 Task: Open Card Card0000000304 in Board Board0000000076 in Workspace WS0000000026 in Trello. Add Member Carxxstreet791@gmail.com to Card Card0000000304 in Board Board0000000076 in Workspace WS0000000026 in Trello. Add Red Label titled Label0000000304 to Card Card0000000304 in Board Board0000000076 in Workspace WS0000000026 in Trello. Add Checklist CL0000000304 to Card Card0000000304 in Board Board0000000076 in Workspace WS0000000026 in Trello. Add Dates with Start Date as Jul 01 2023 and Due Date as Jul 31 2023 to Card Card0000000304 in Board Board0000000076 in Workspace WS0000000026 in Trello
Action: Mouse moved to (365, 602)
Screenshot: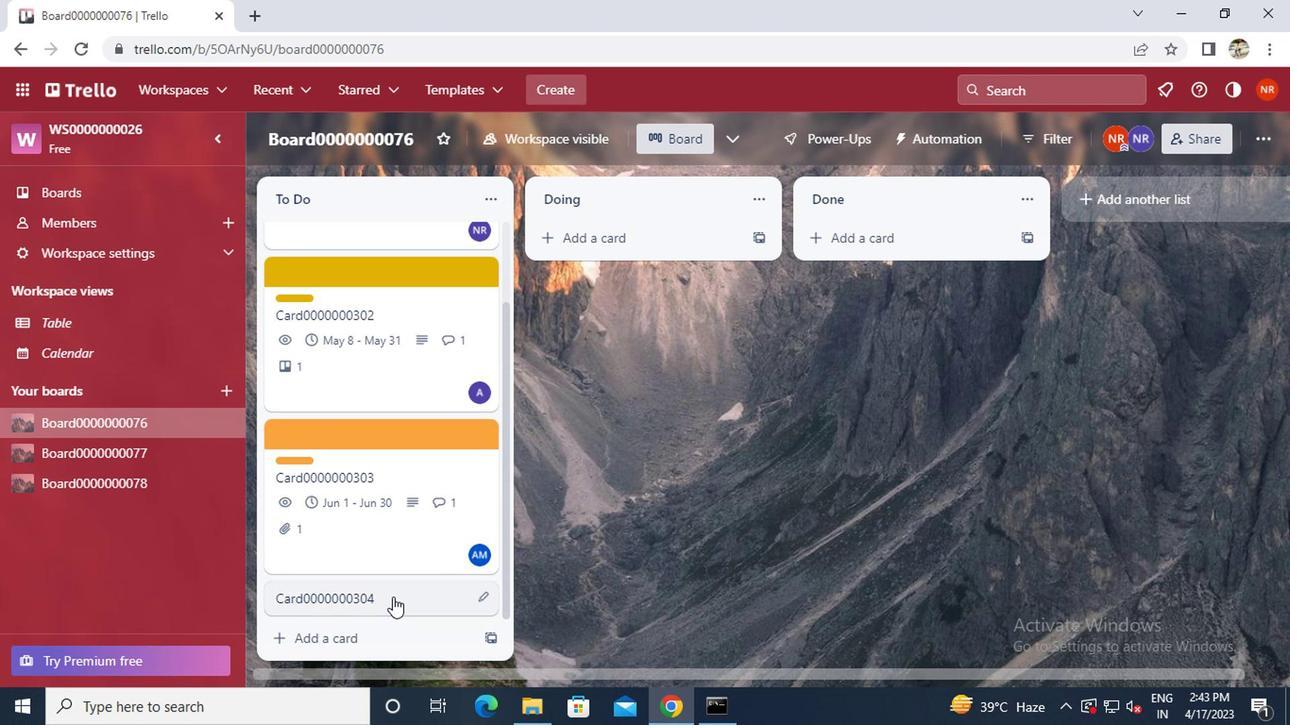 
Action: Mouse pressed left at (365, 602)
Screenshot: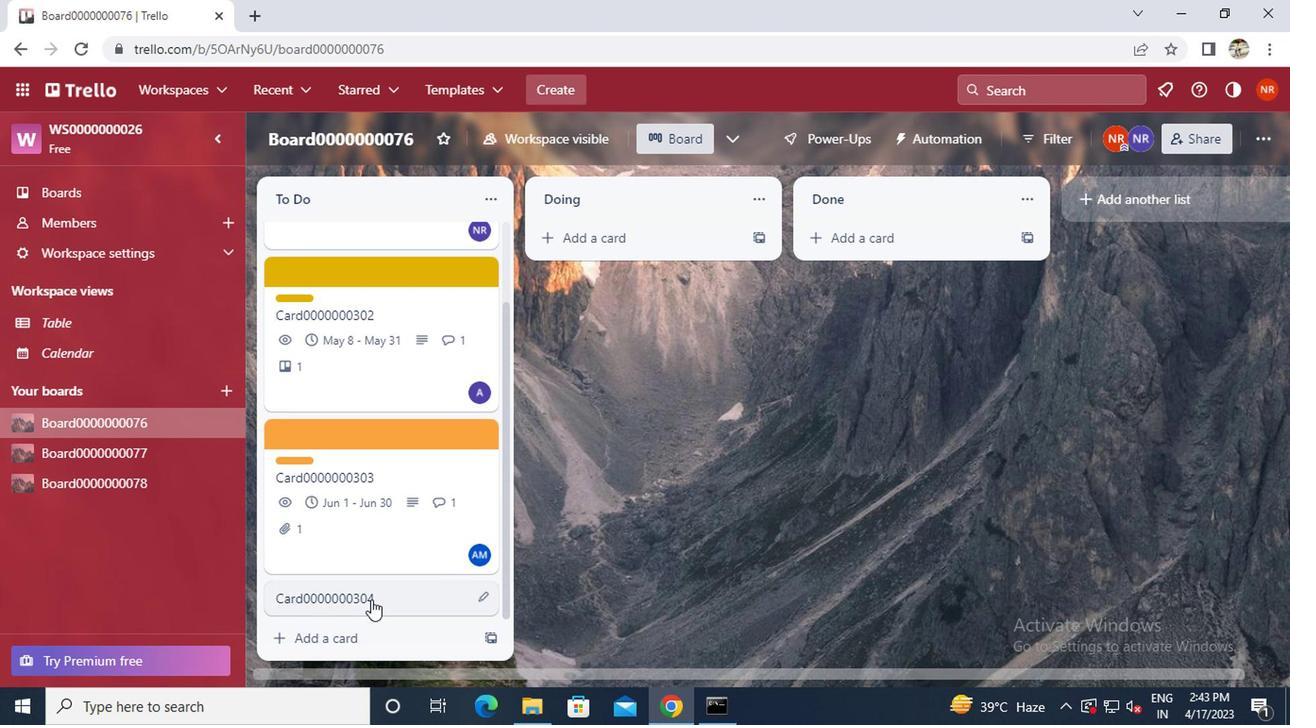 
Action: Mouse moved to (850, 310)
Screenshot: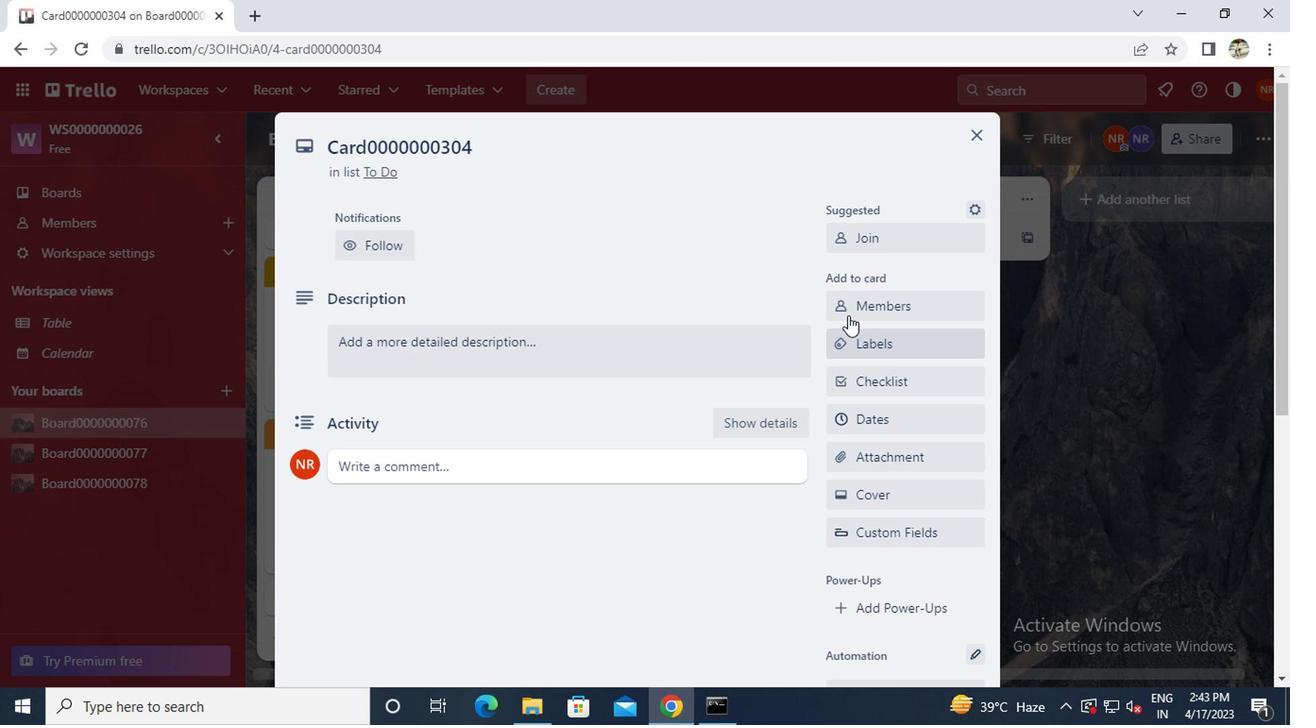 
Action: Mouse pressed left at (850, 310)
Screenshot: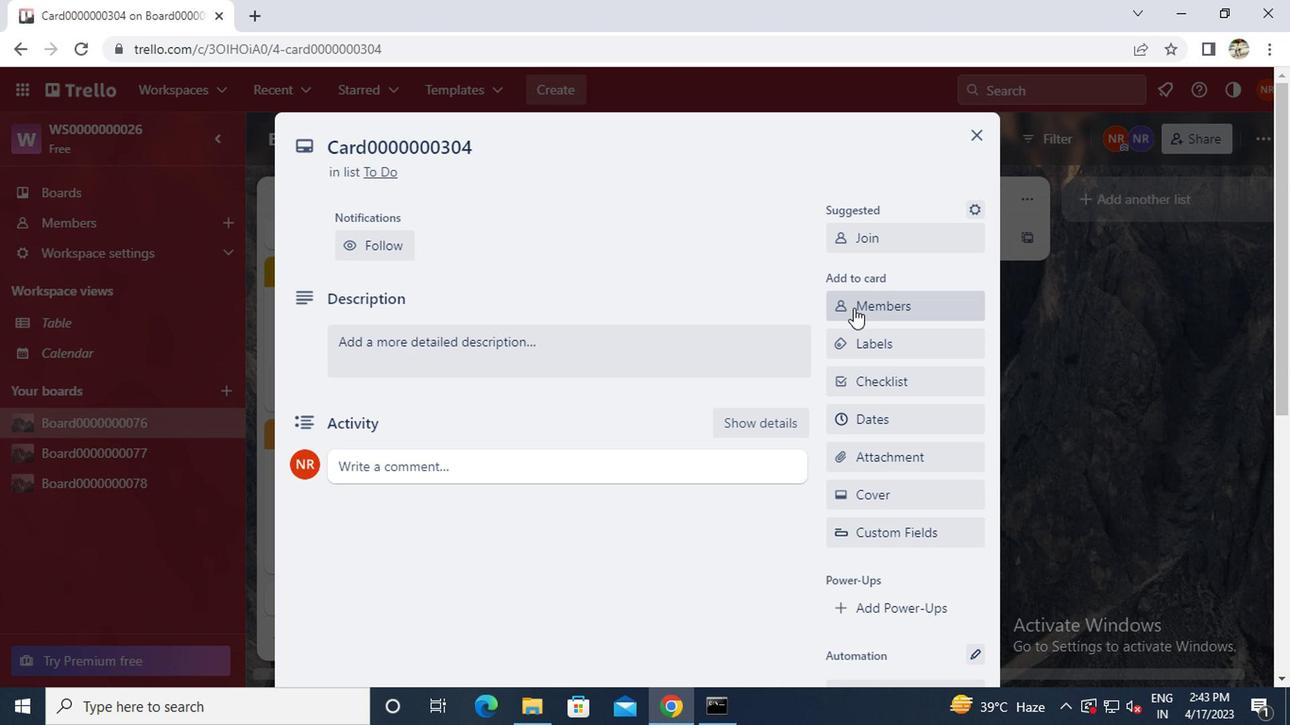 
Action: Key pressed carxxstreet791<Key.shift>@GMAIL.COM
Screenshot: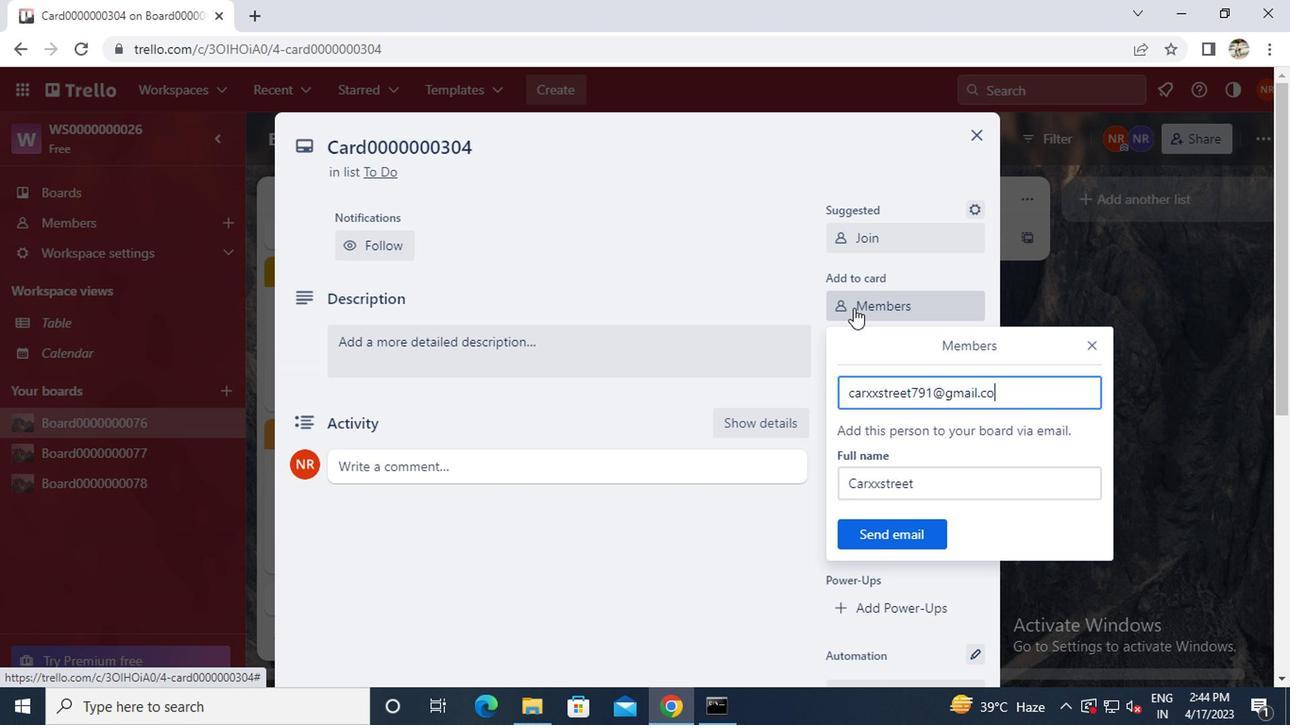 
Action: Mouse moved to (879, 528)
Screenshot: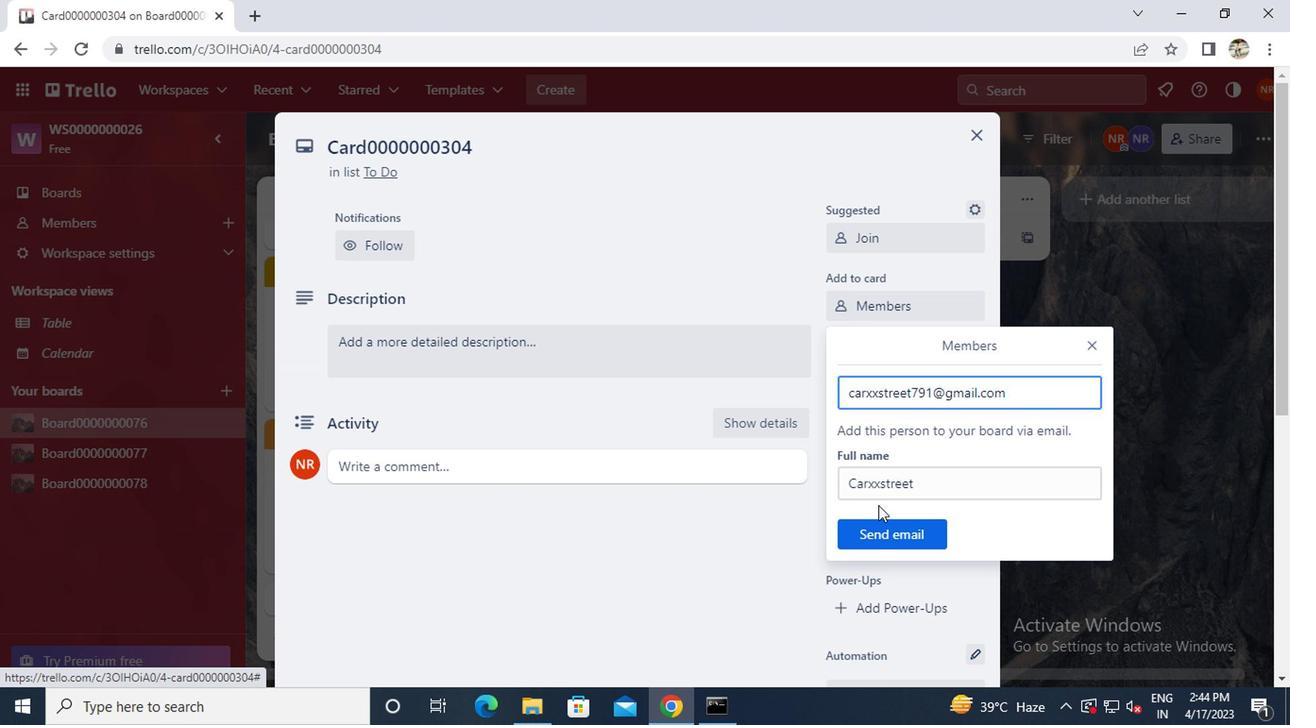 
Action: Mouse pressed left at (879, 528)
Screenshot: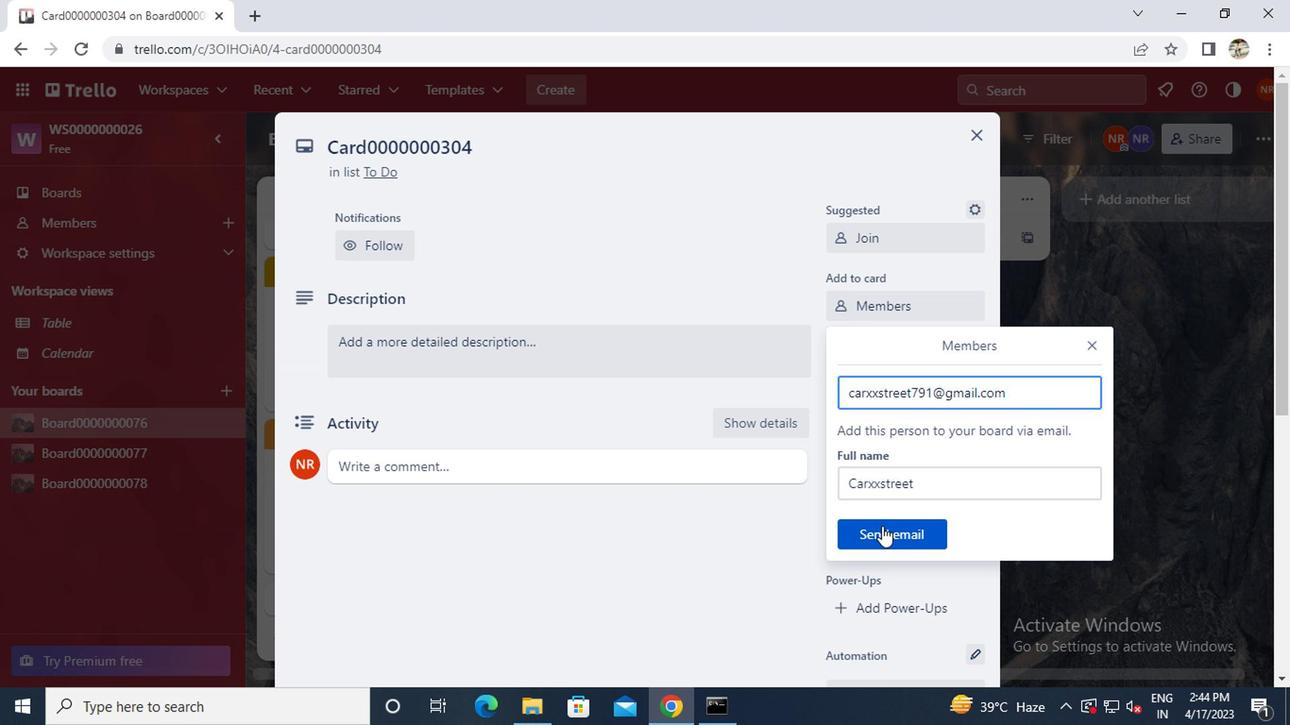 
Action: Mouse moved to (872, 346)
Screenshot: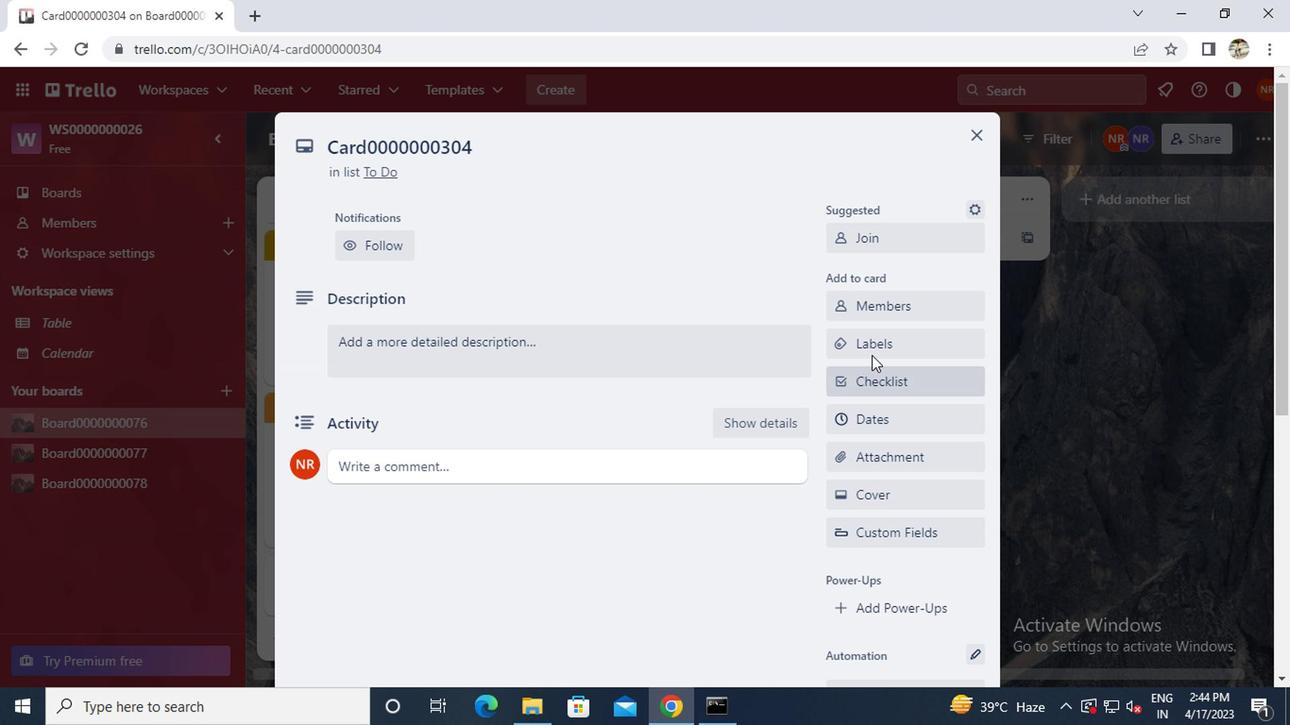 
Action: Mouse pressed left at (872, 346)
Screenshot: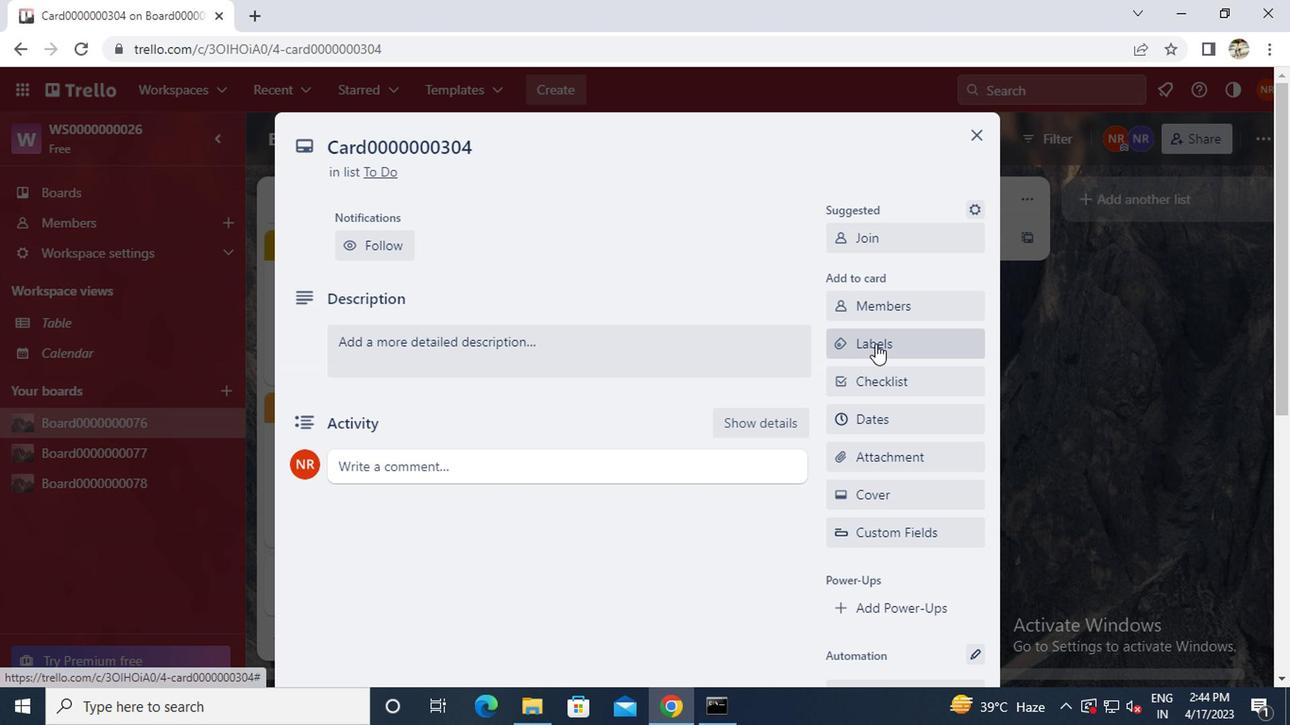 
Action: Mouse moved to (919, 566)
Screenshot: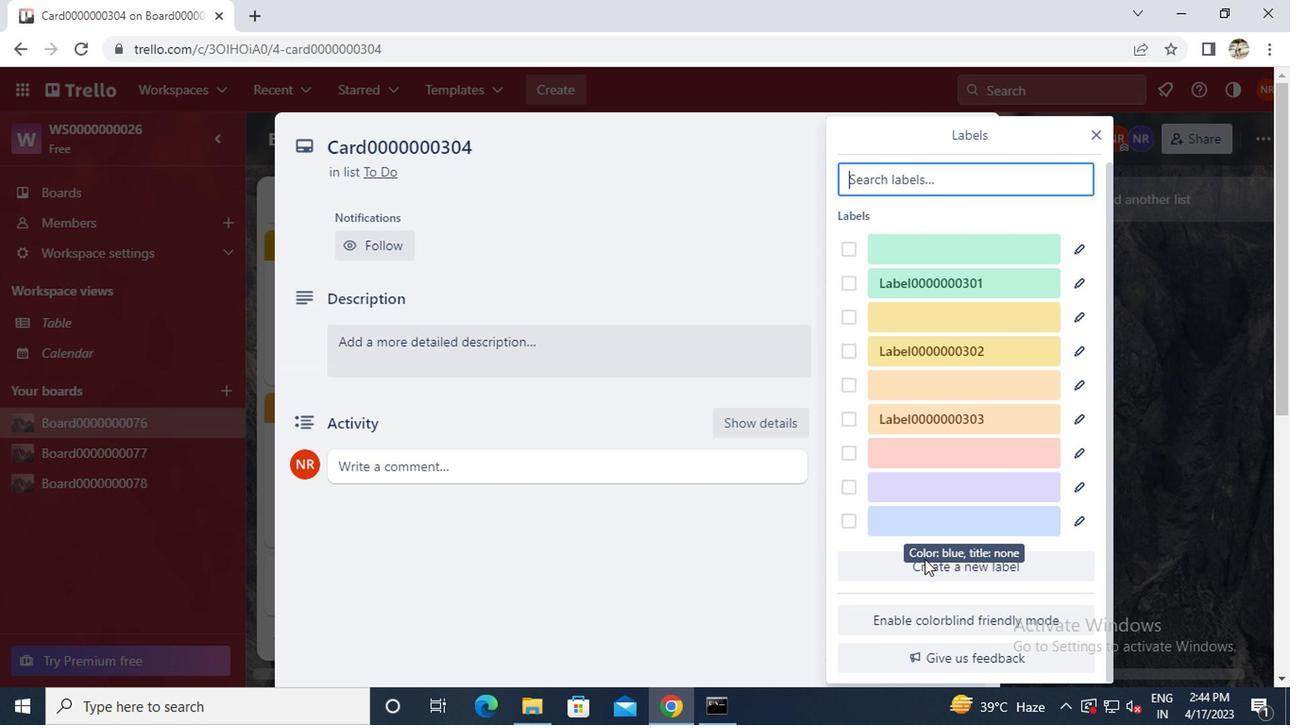
Action: Mouse pressed left at (919, 566)
Screenshot: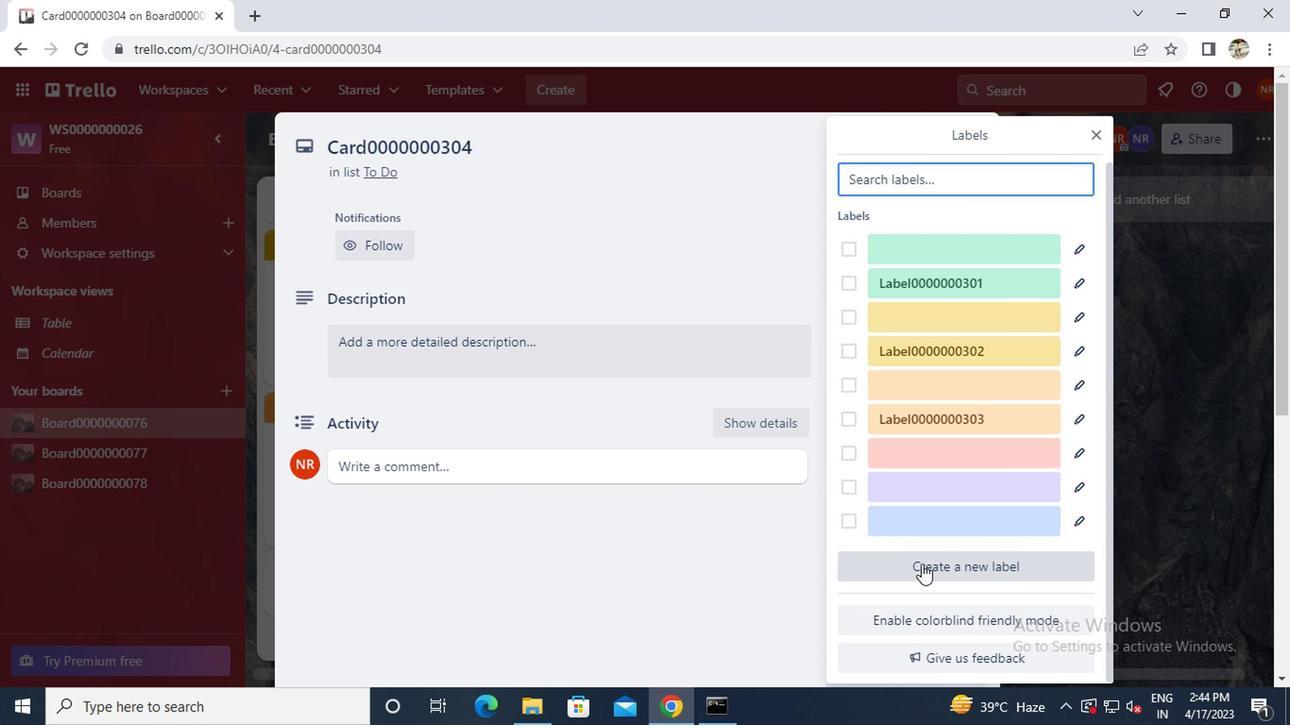
Action: Mouse moved to (1013, 411)
Screenshot: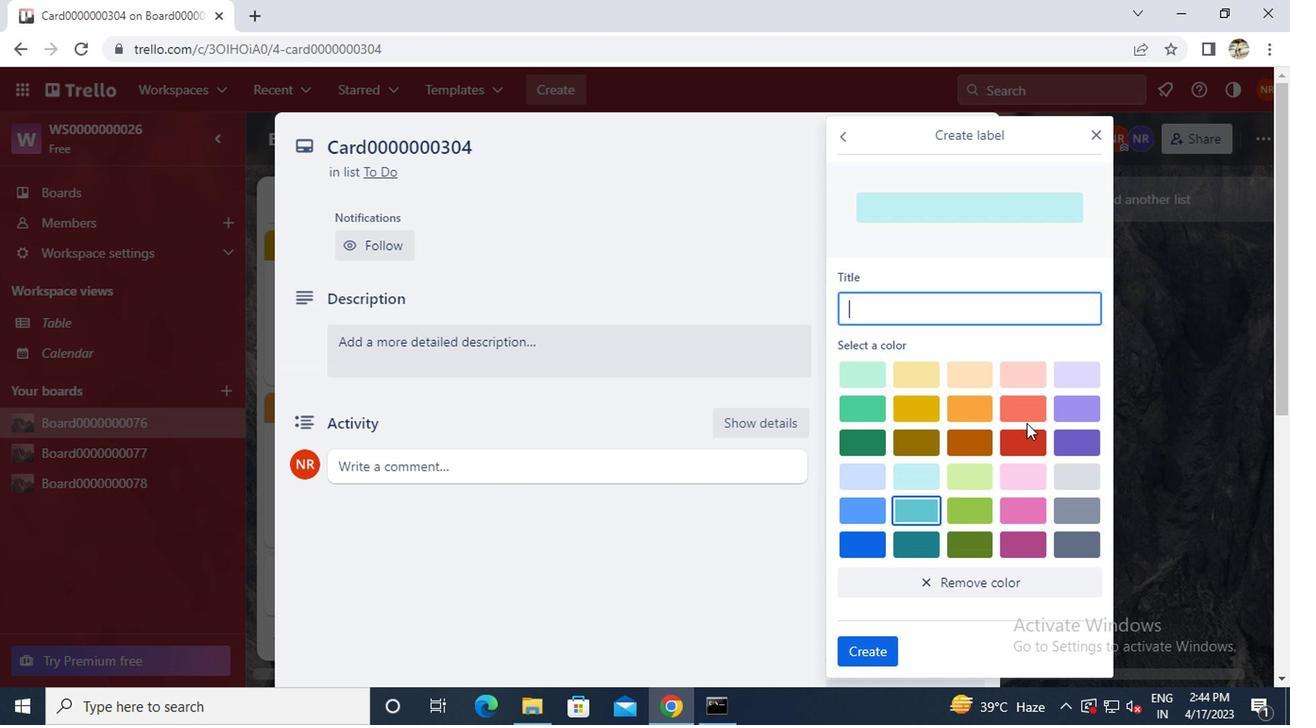 
Action: Mouse pressed left at (1013, 411)
Screenshot: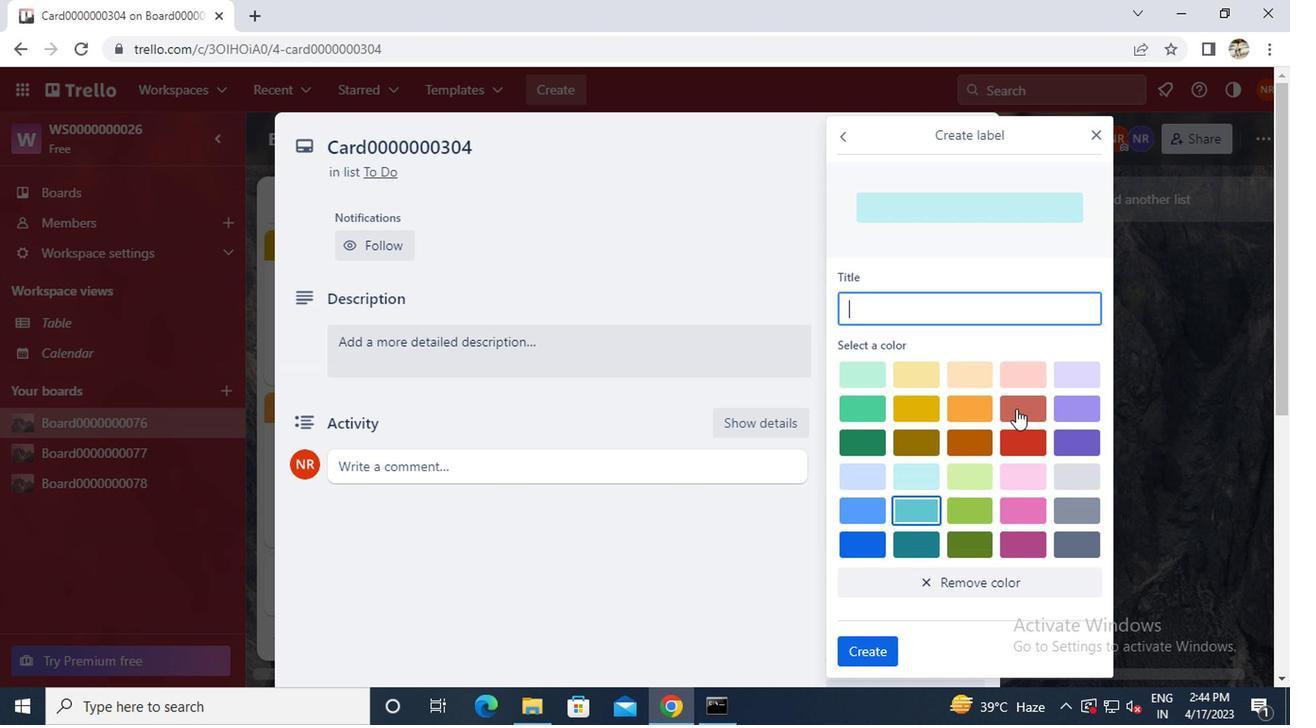 
Action: Mouse moved to (952, 303)
Screenshot: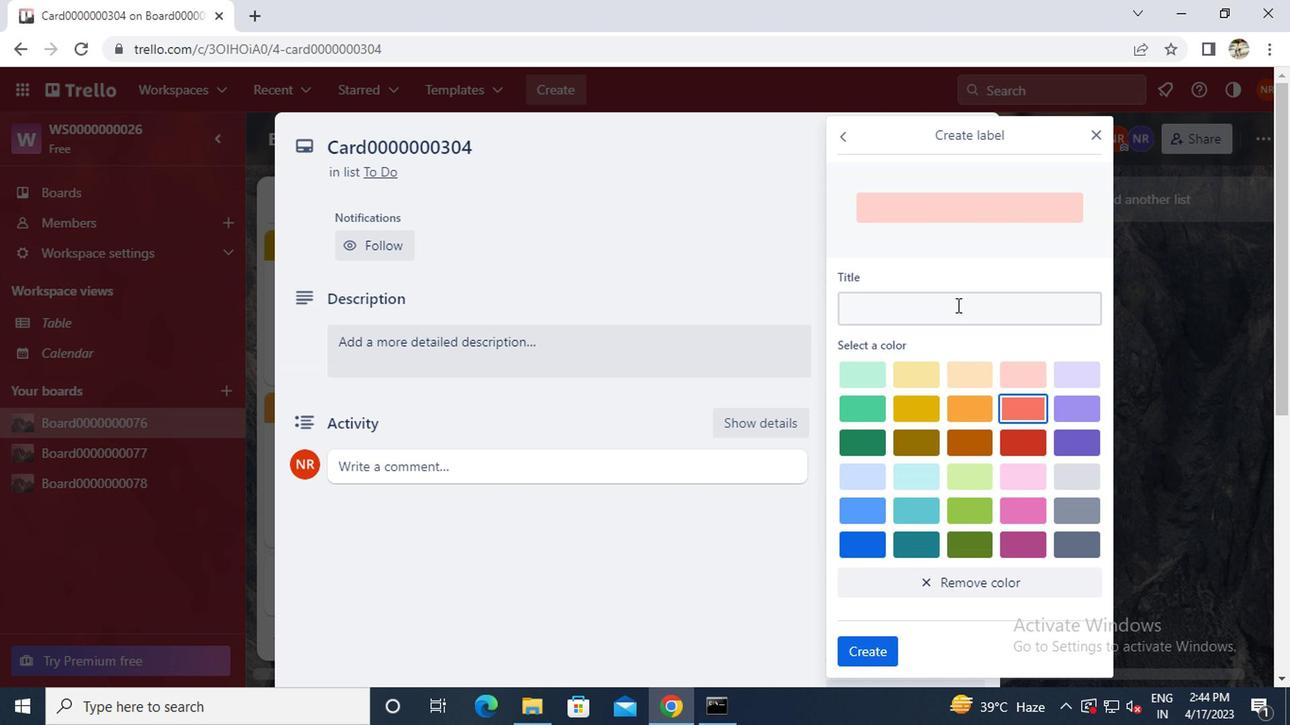 
Action: Mouse pressed left at (952, 303)
Screenshot: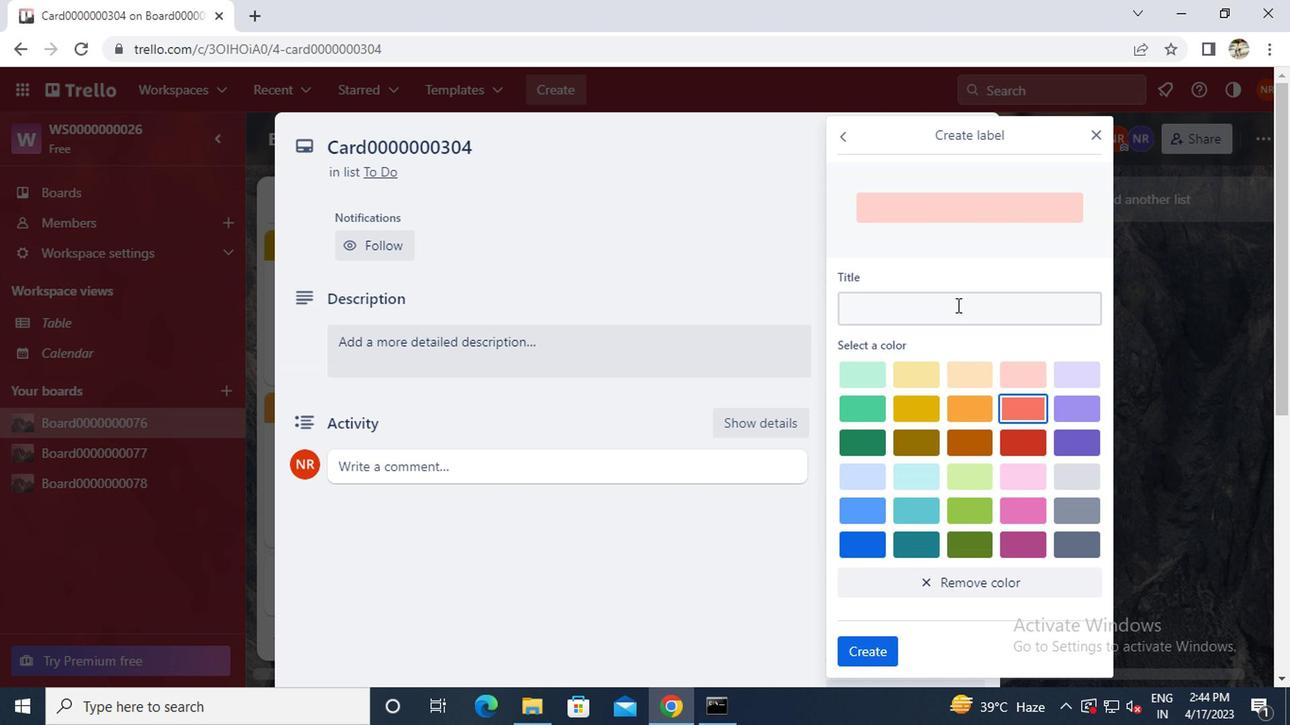 
Action: Mouse moved to (950, 303)
Screenshot: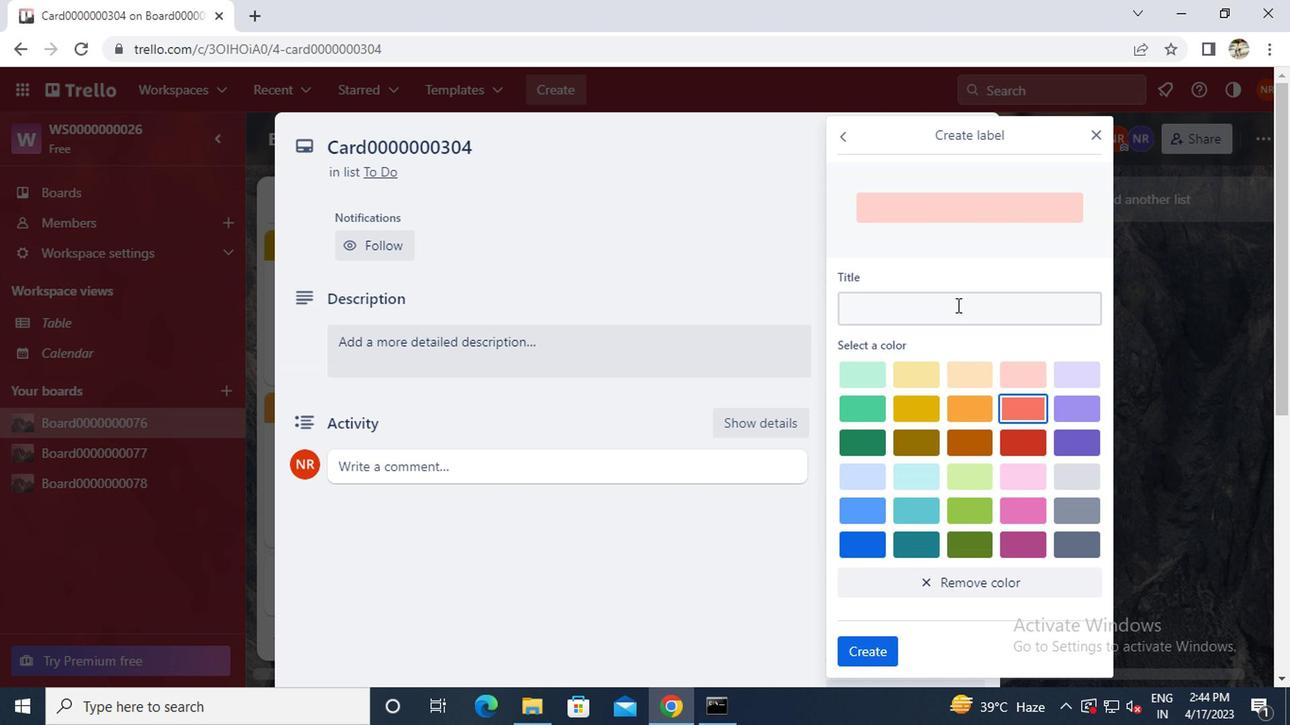 
Action: Key pressed <Key.caps_lock>L<Key.caps_lock>ABEL0000000304
Screenshot: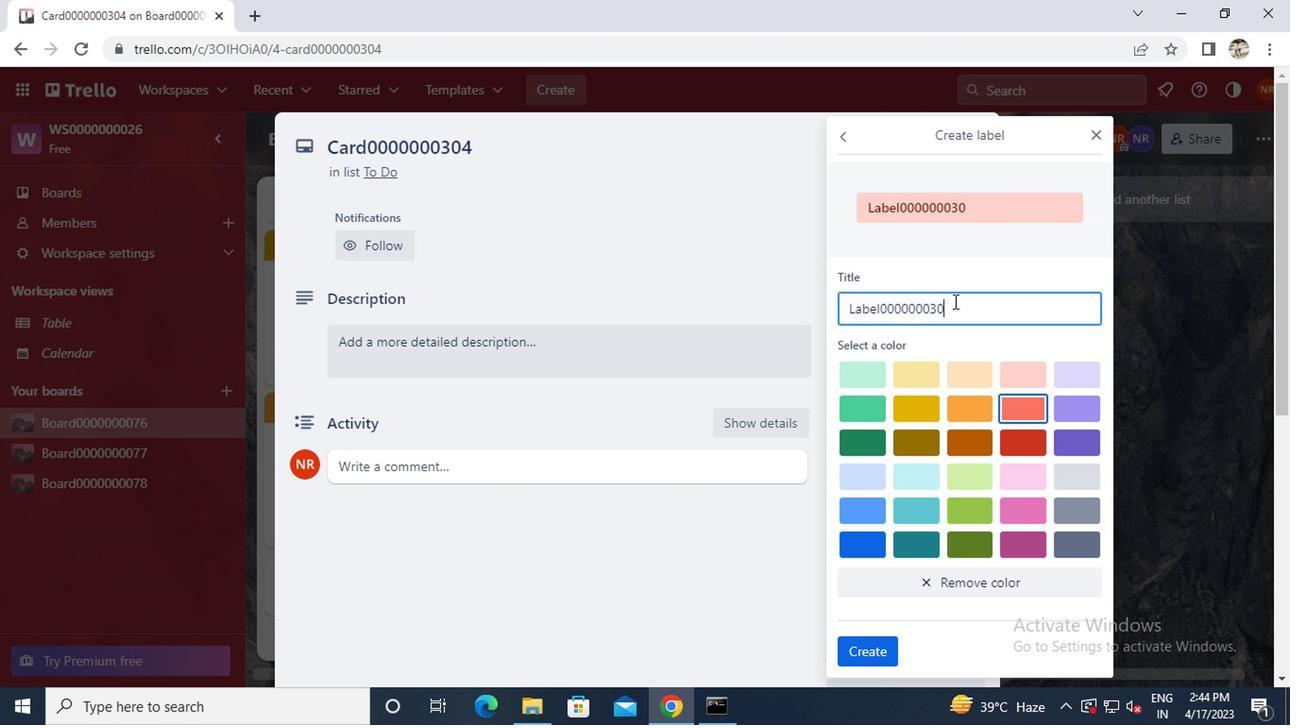 
Action: Mouse moved to (868, 653)
Screenshot: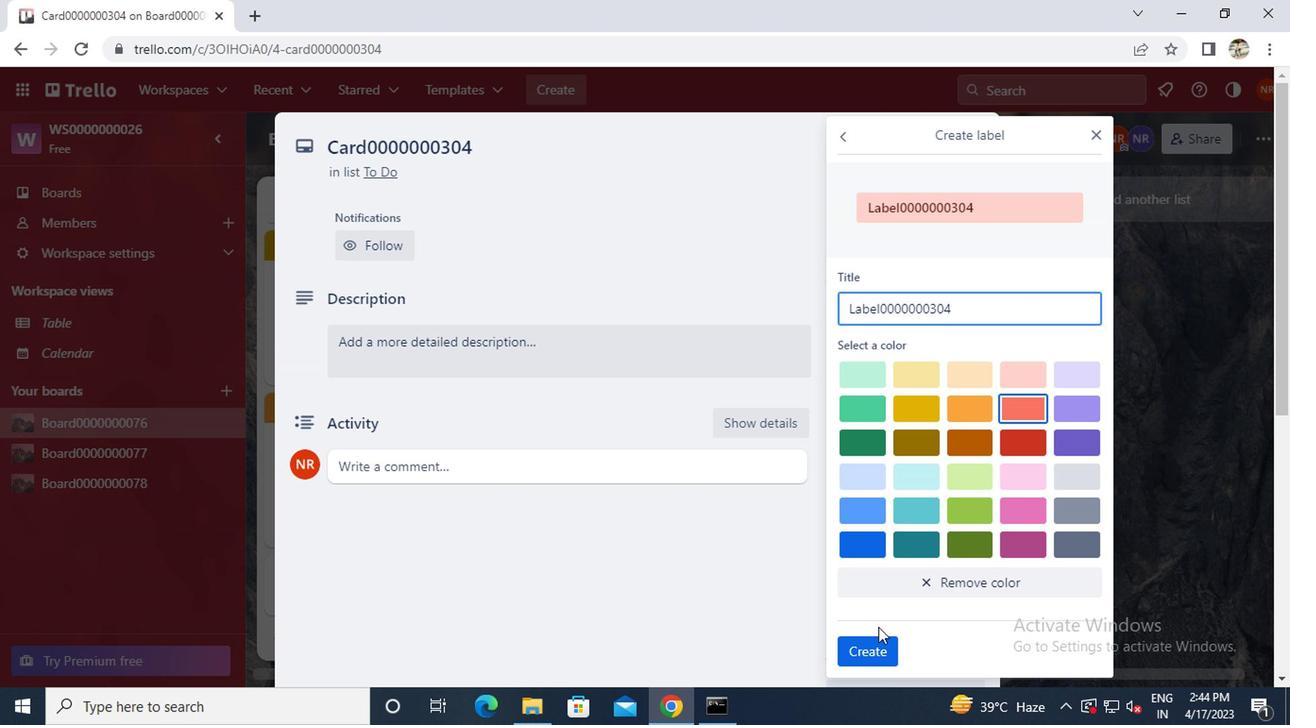 
Action: Mouse pressed left at (868, 653)
Screenshot: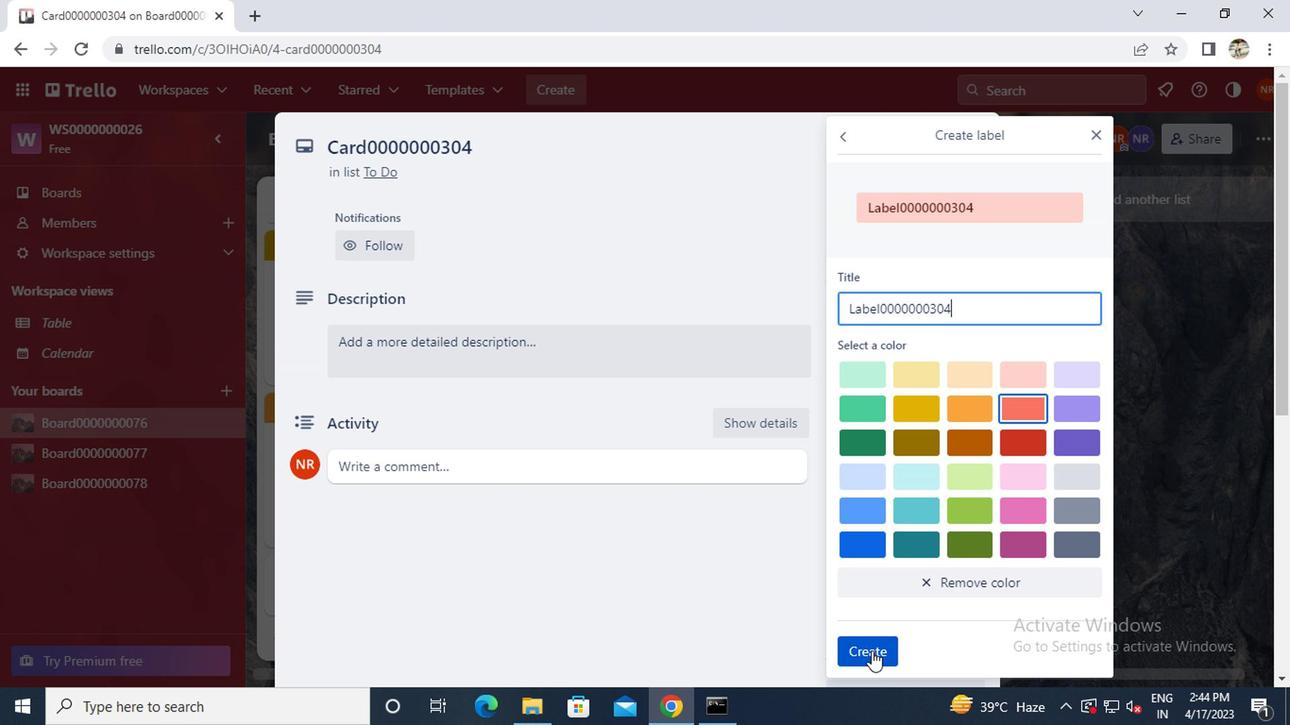 
Action: Mouse moved to (1097, 133)
Screenshot: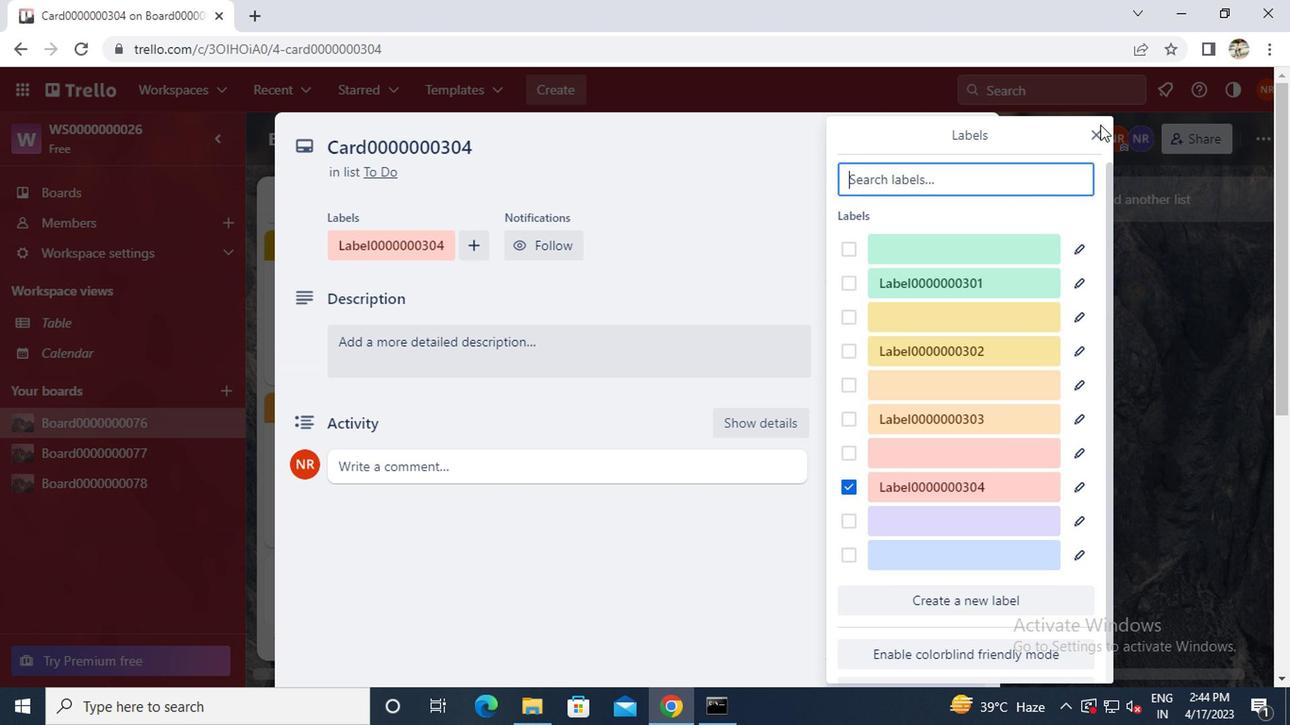 
Action: Mouse pressed left at (1097, 133)
Screenshot: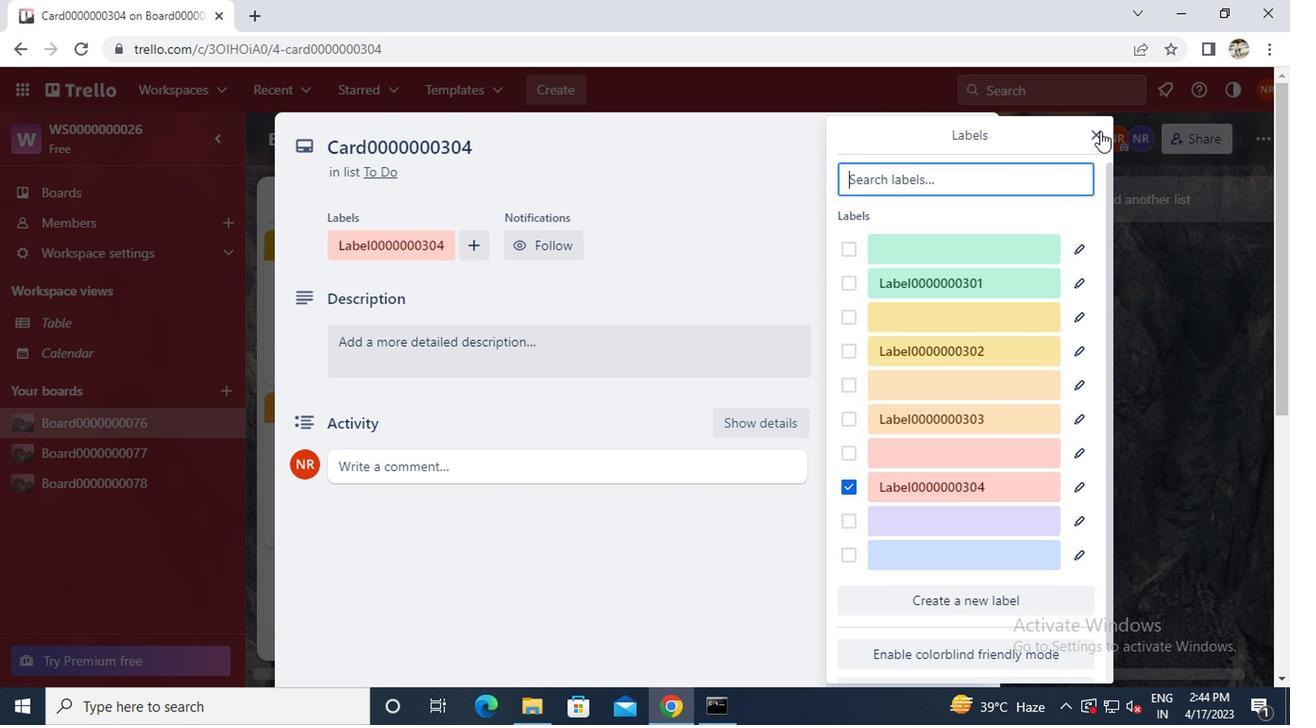 
Action: Mouse moved to (929, 382)
Screenshot: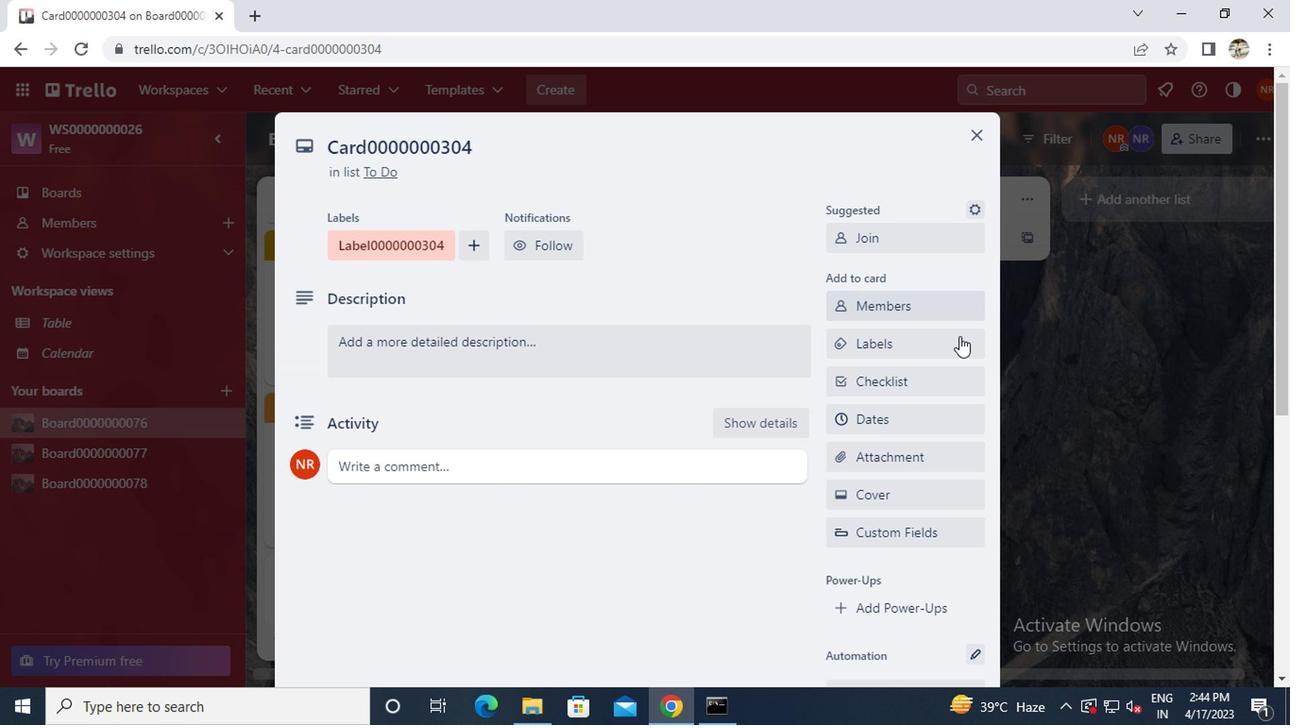 
Action: Mouse pressed left at (929, 382)
Screenshot: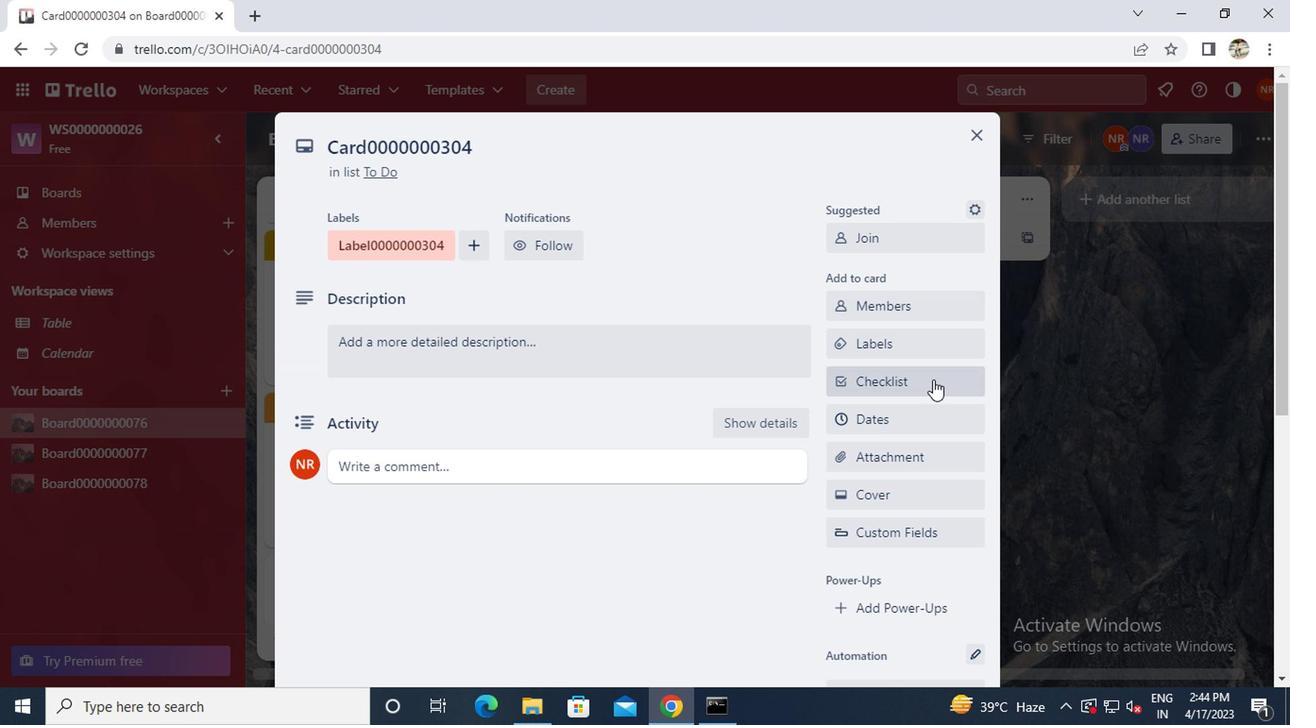 
Action: Key pressed <Key.caps_lock>CL0000000304
Screenshot: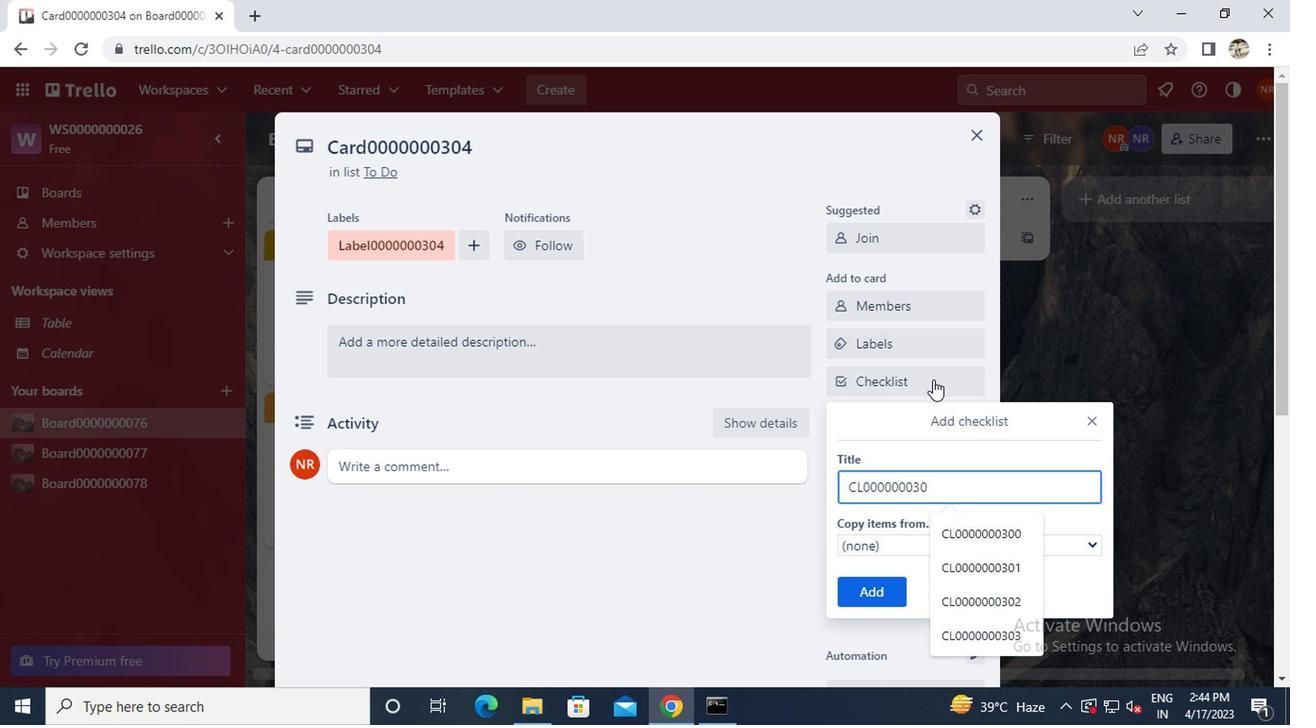 
Action: Mouse moved to (866, 585)
Screenshot: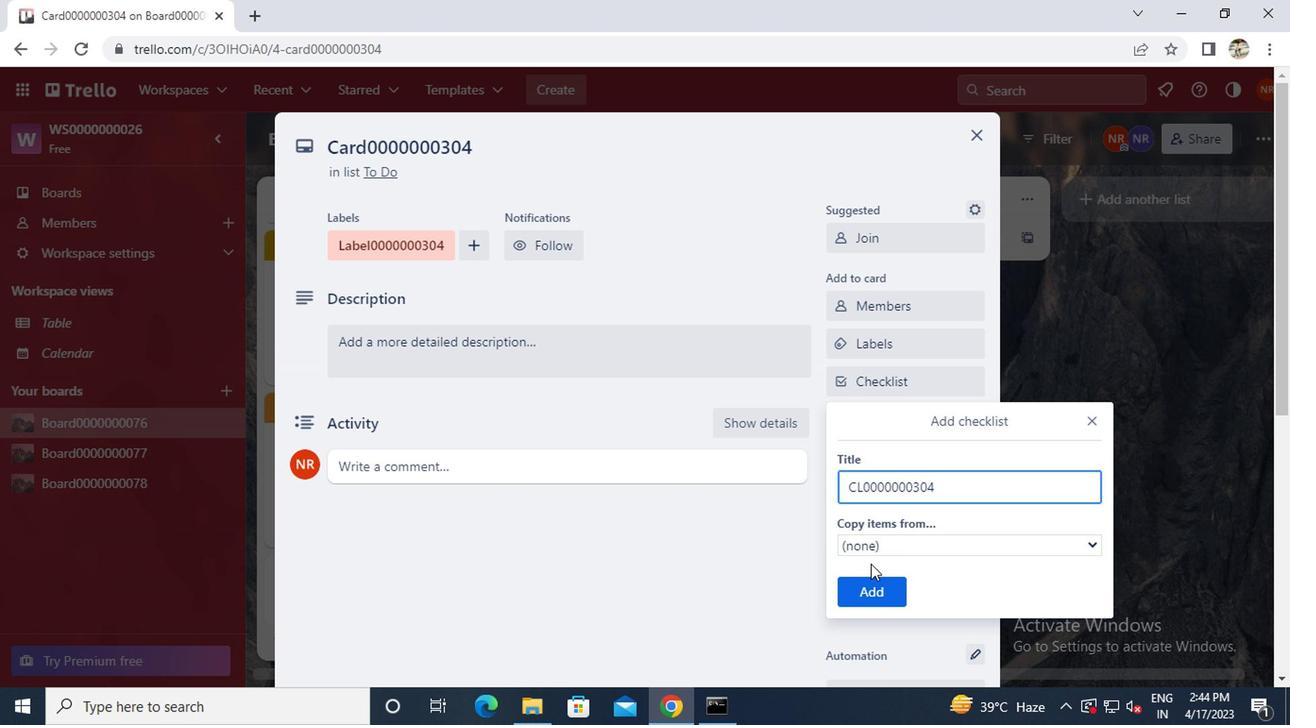 
Action: Mouse pressed left at (866, 585)
Screenshot: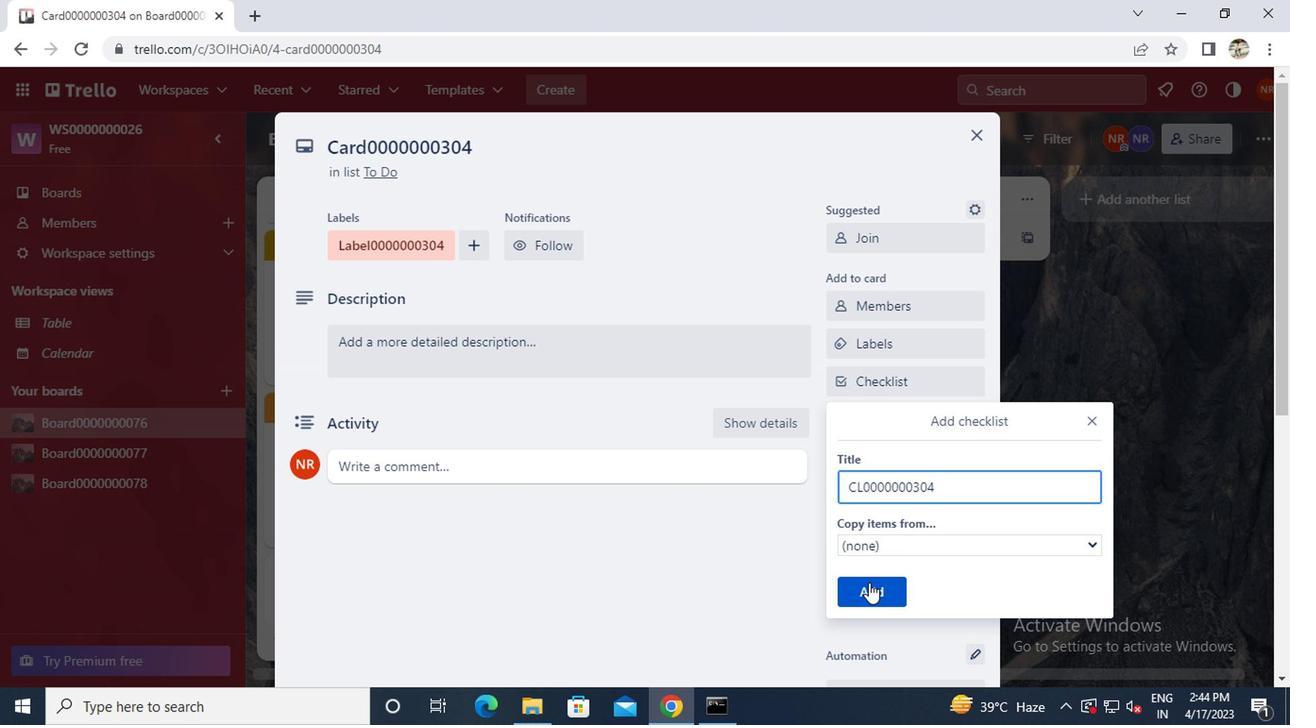 
Action: Mouse moved to (864, 429)
Screenshot: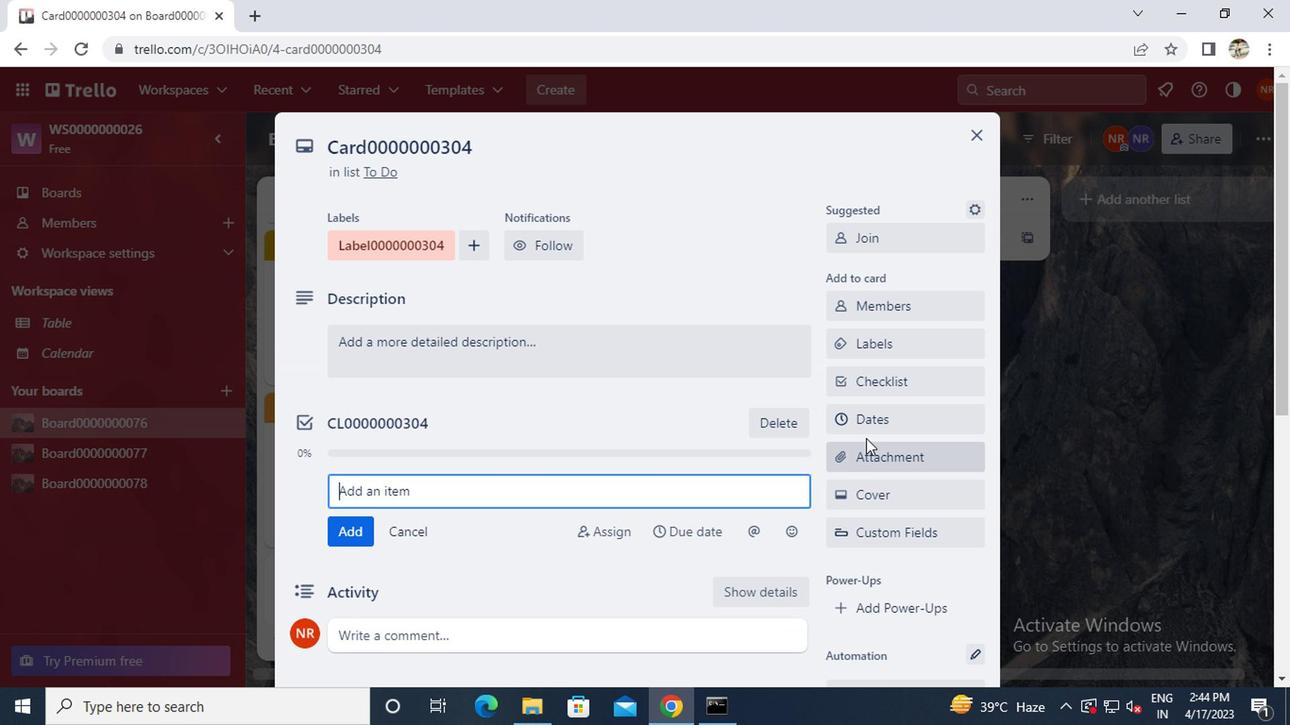 
Action: Mouse pressed left at (864, 429)
Screenshot: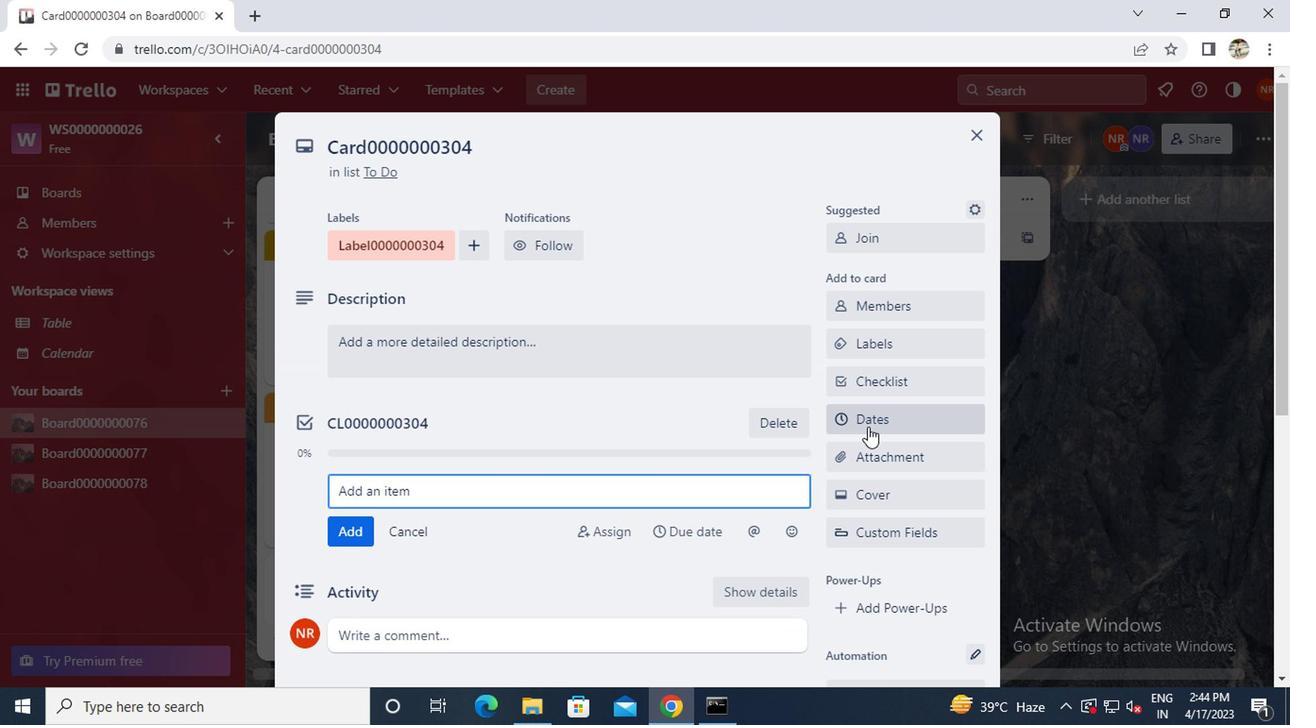 
Action: Mouse moved to (845, 479)
Screenshot: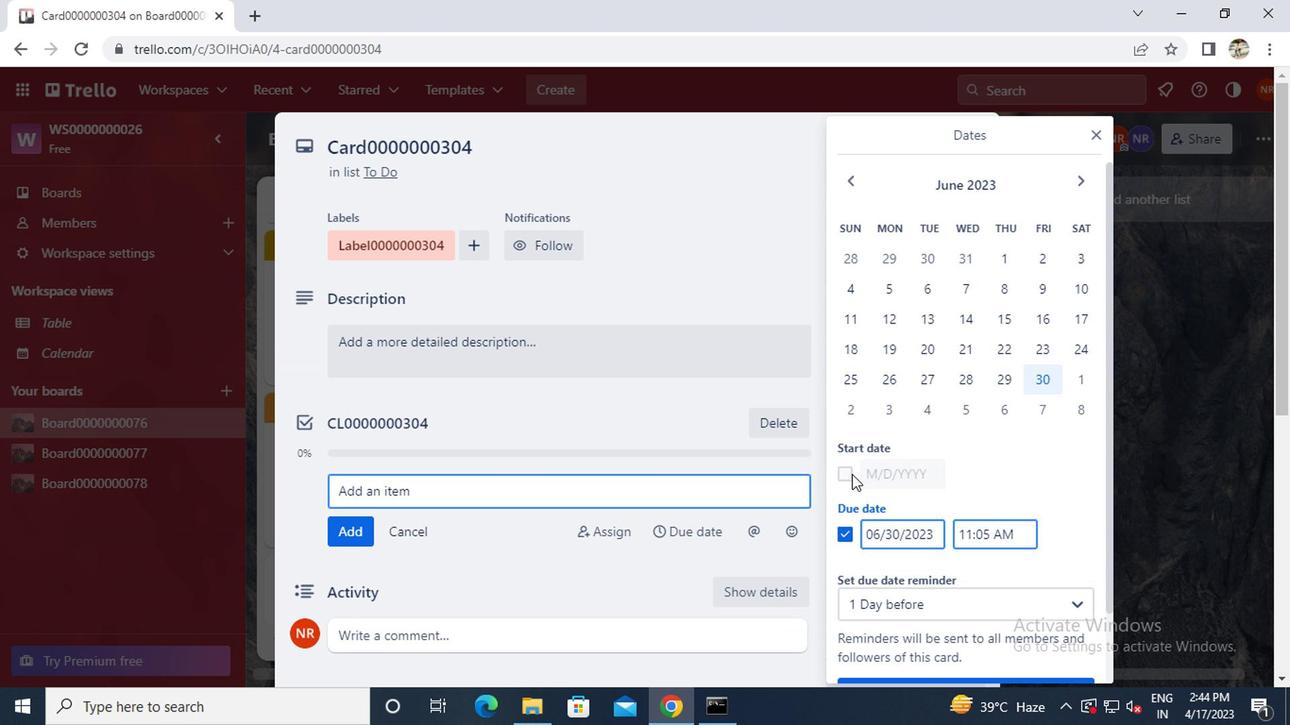 
Action: Mouse pressed left at (845, 479)
Screenshot: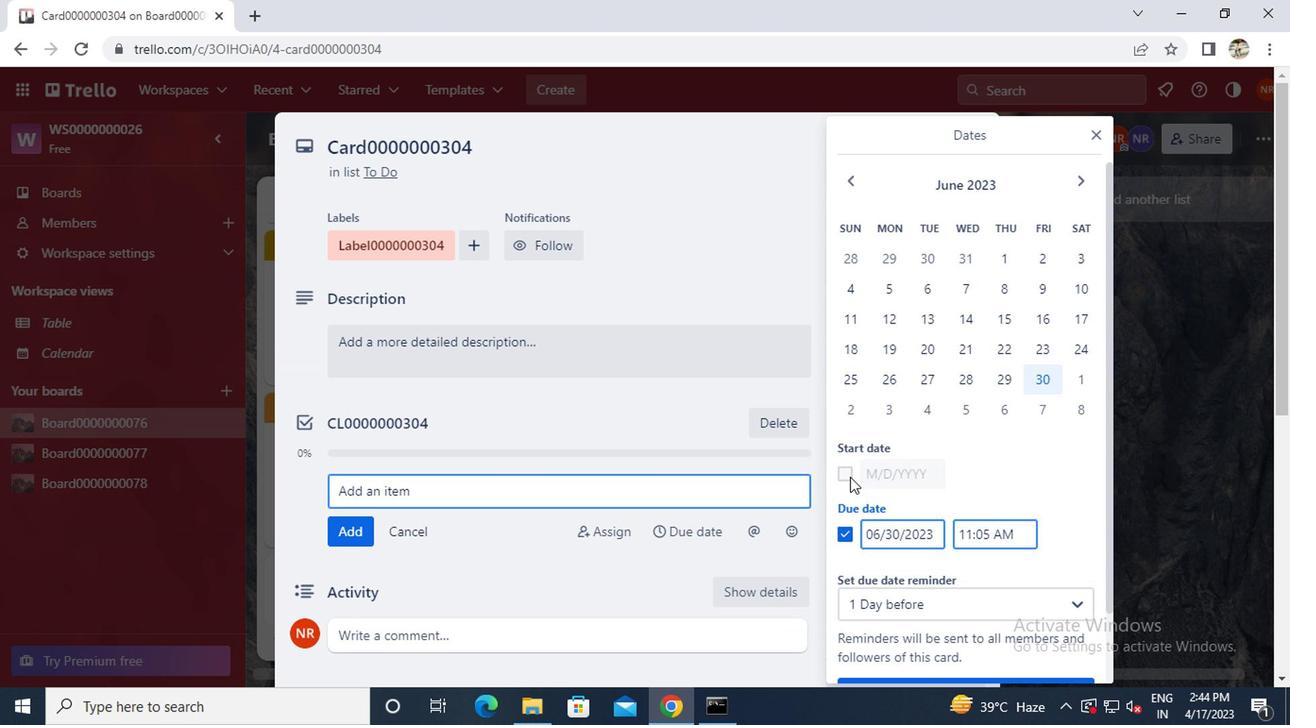 
Action: Mouse moved to (1073, 177)
Screenshot: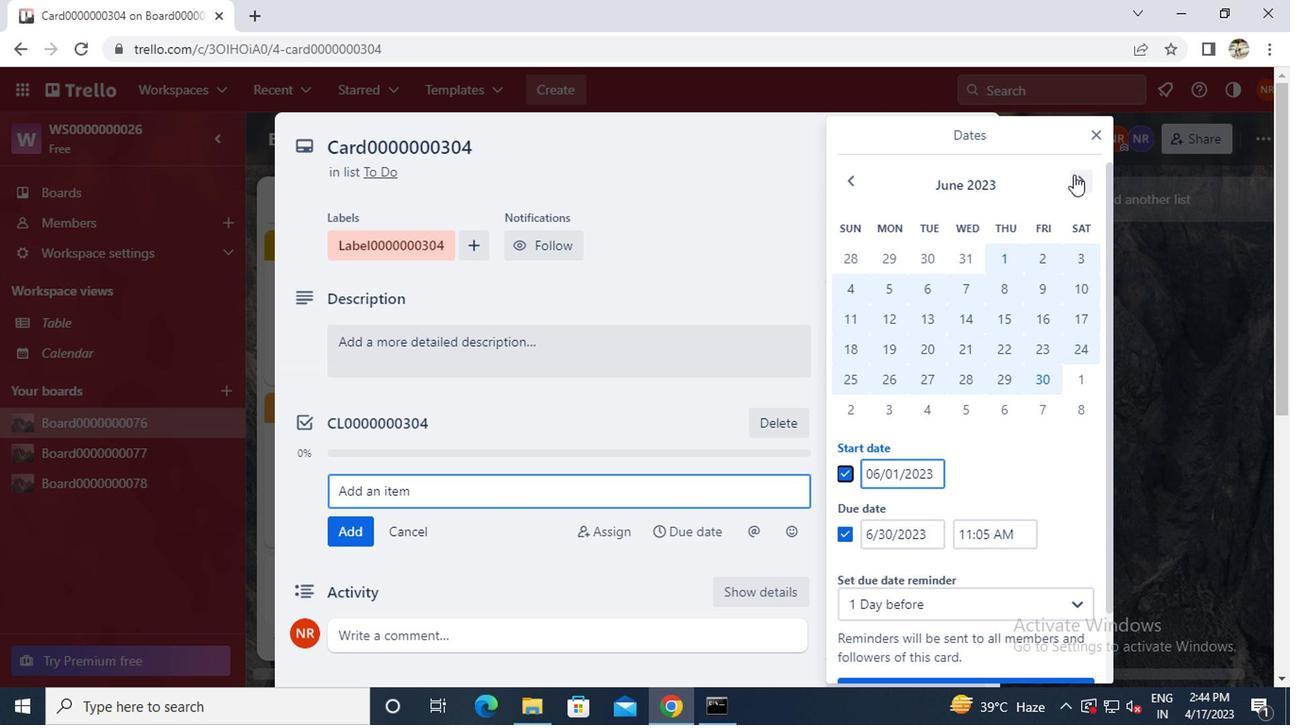
Action: Mouse pressed left at (1073, 177)
Screenshot: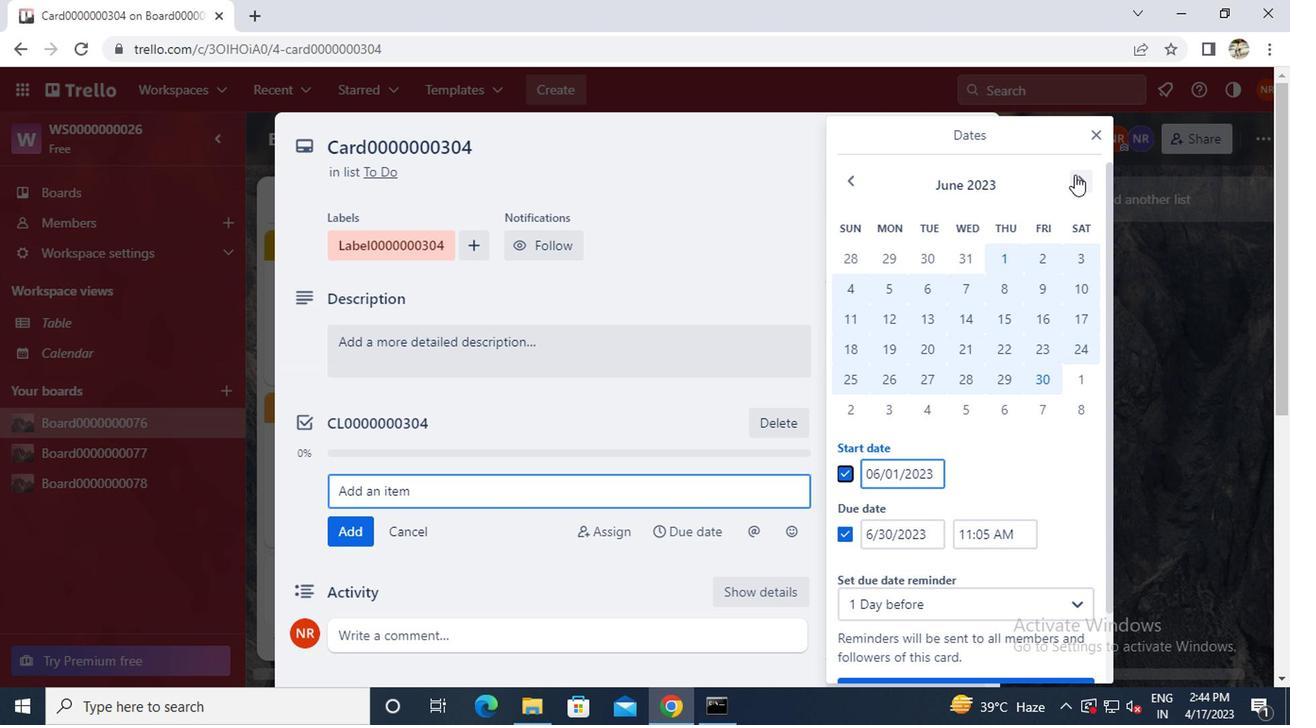 
Action: Mouse moved to (1077, 256)
Screenshot: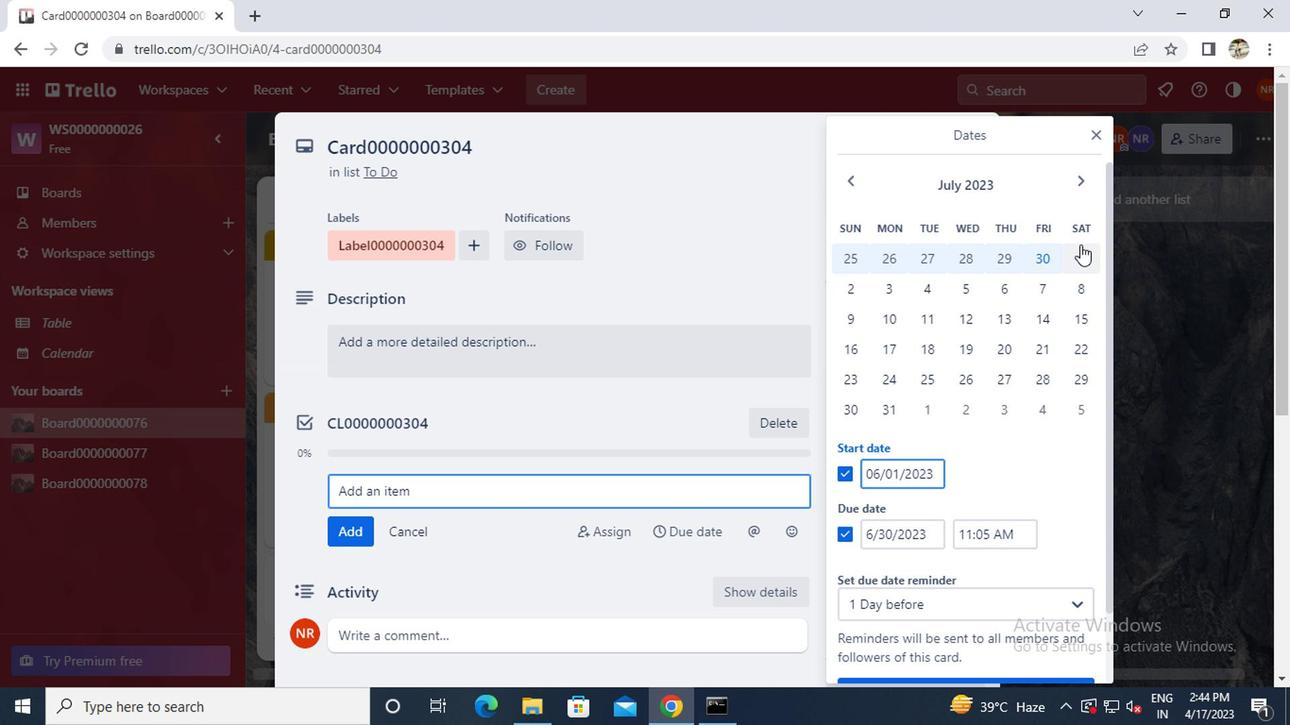 
Action: Mouse pressed left at (1077, 256)
Screenshot: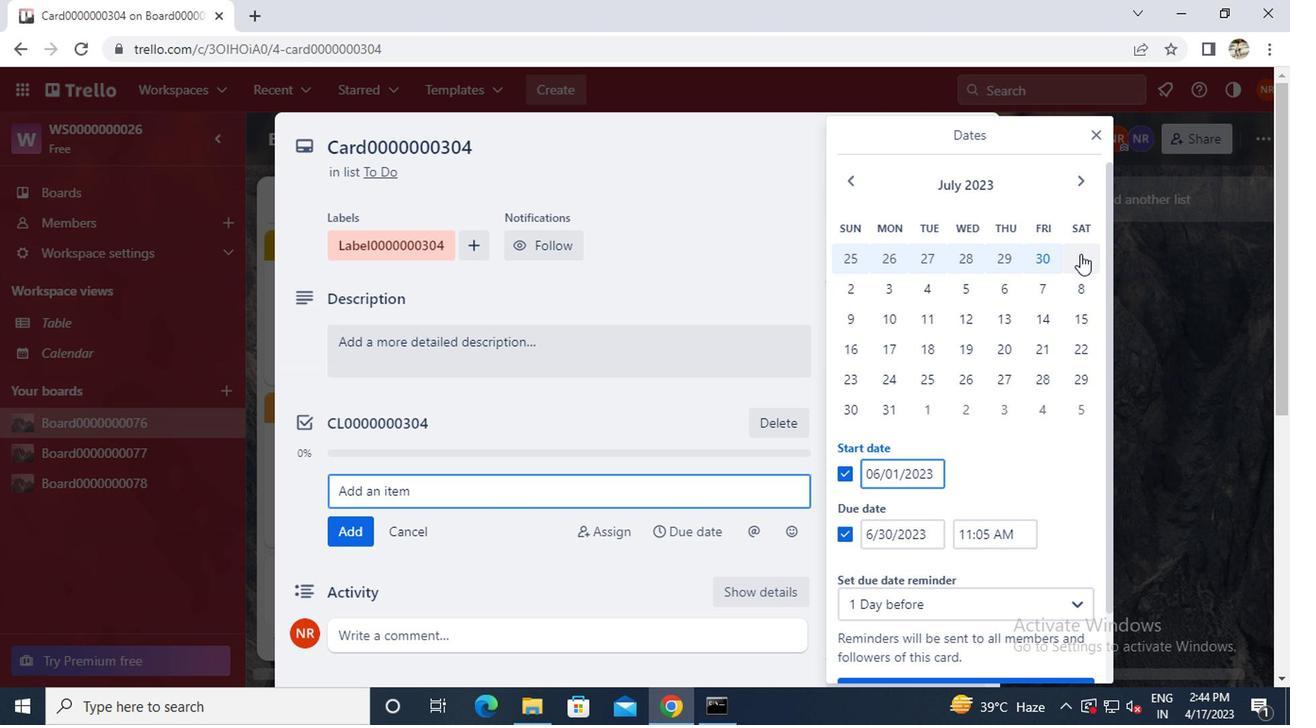 
Action: Mouse moved to (888, 412)
Screenshot: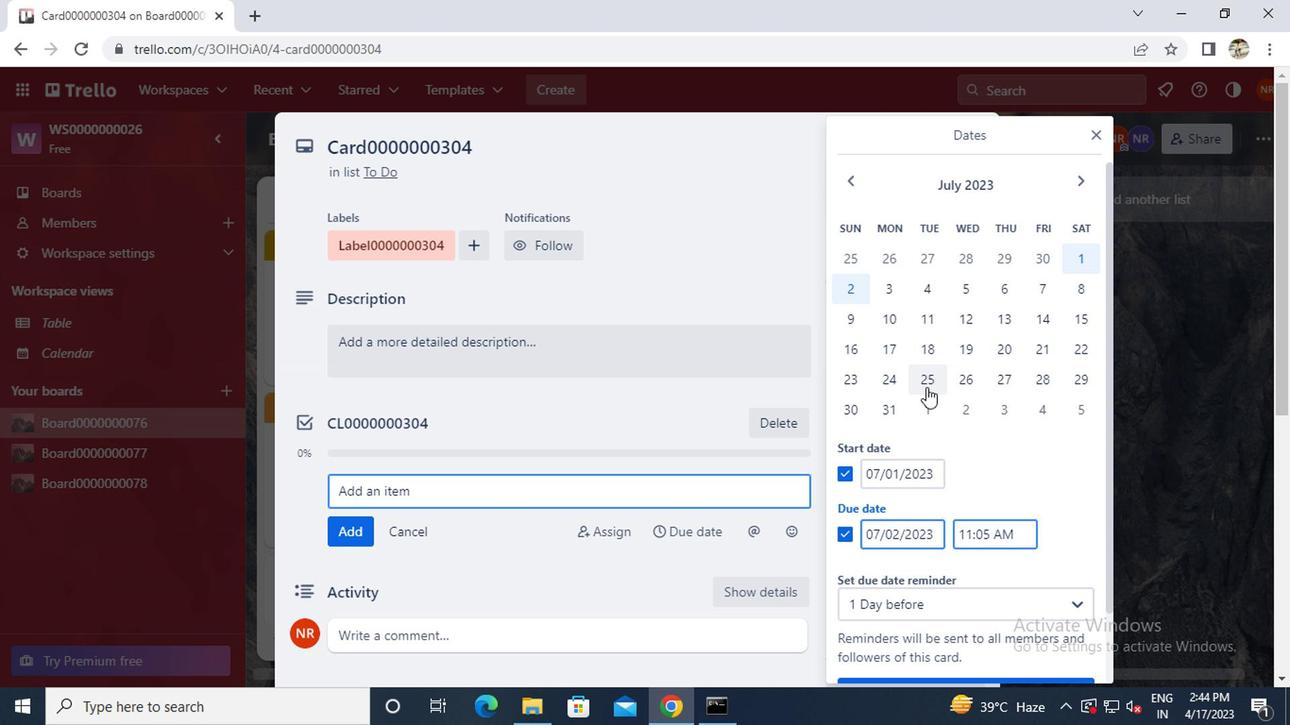 
Action: Mouse pressed left at (888, 412)
Screenshot: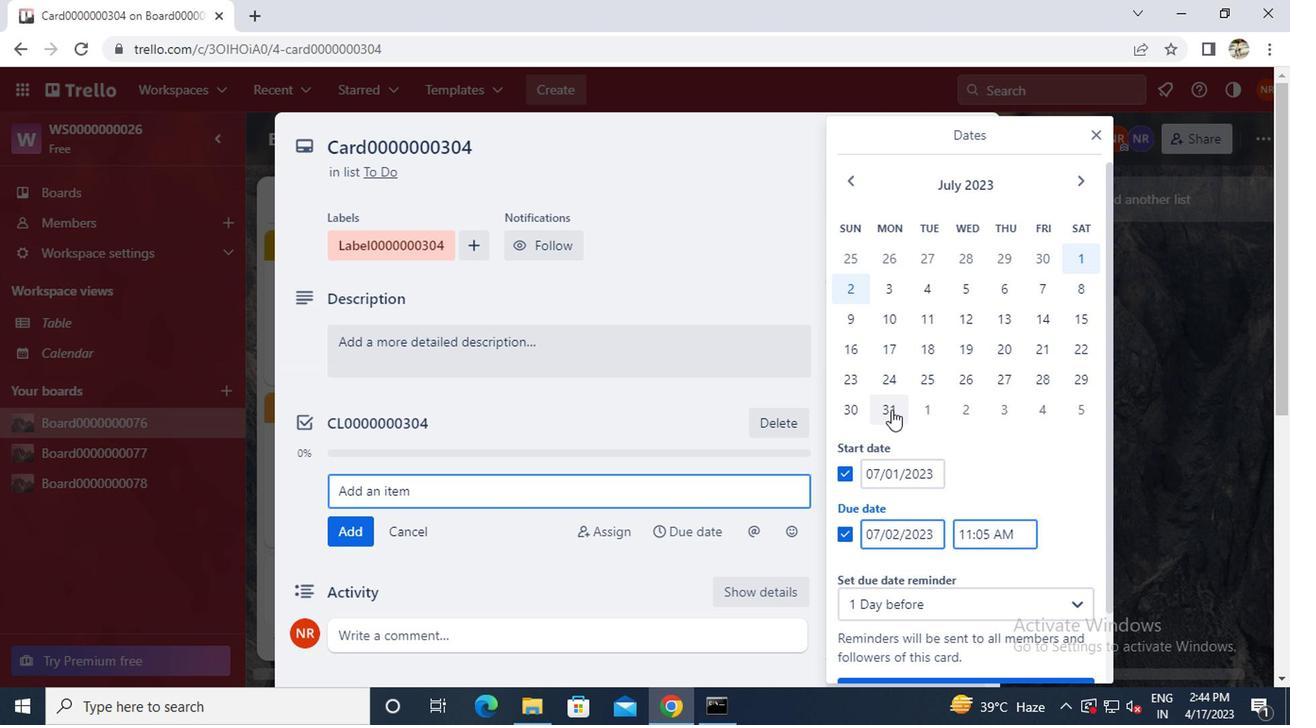 
Action: Mouse scrolled (888, 411) with delta (0, -1)
Screenshot: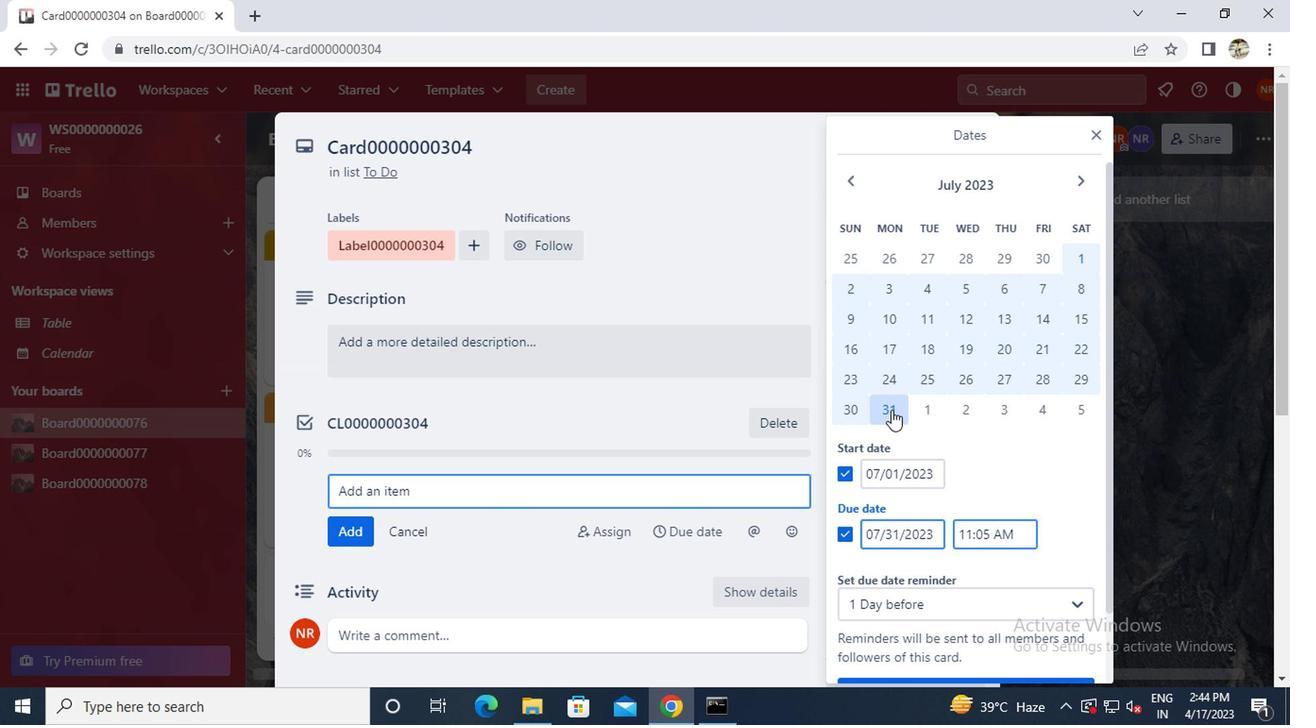 
Action: Mouse scrolled (888, 411) with delta (0, -1)
Screenshot: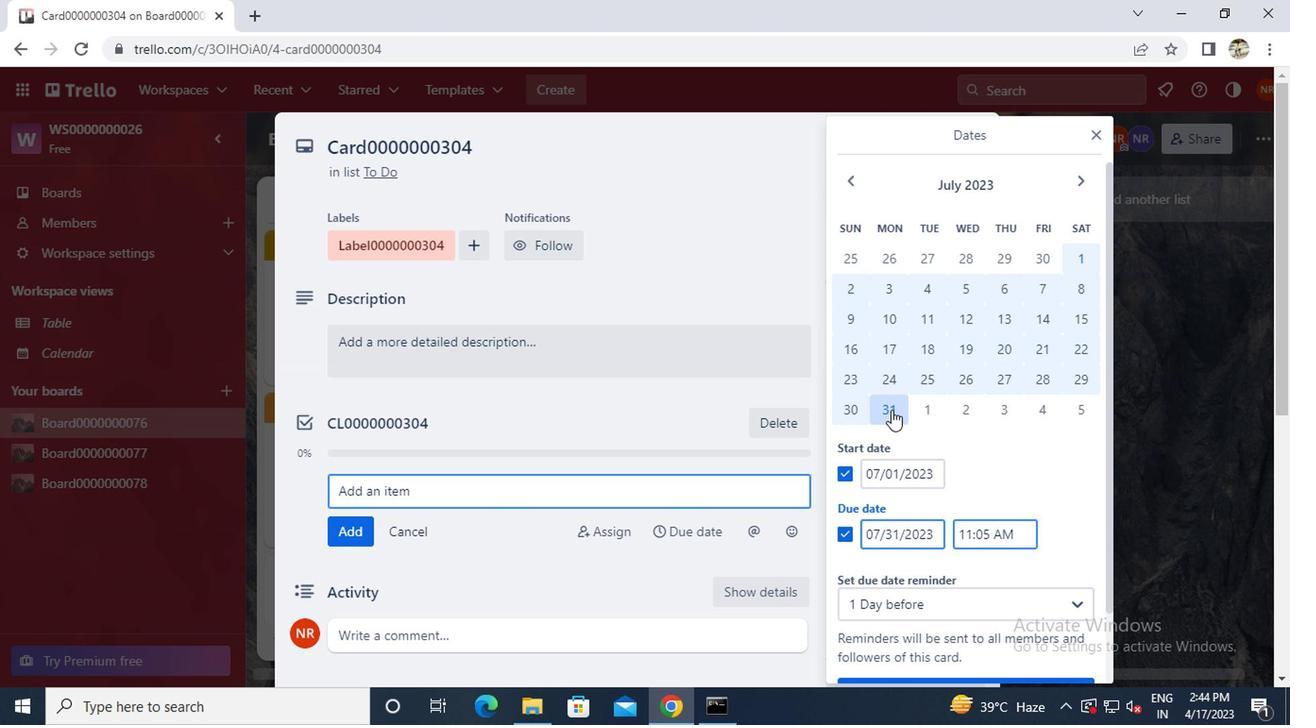 
Action: Mouse scrolled (888, 411) with delta (0, -1)
Screenshot: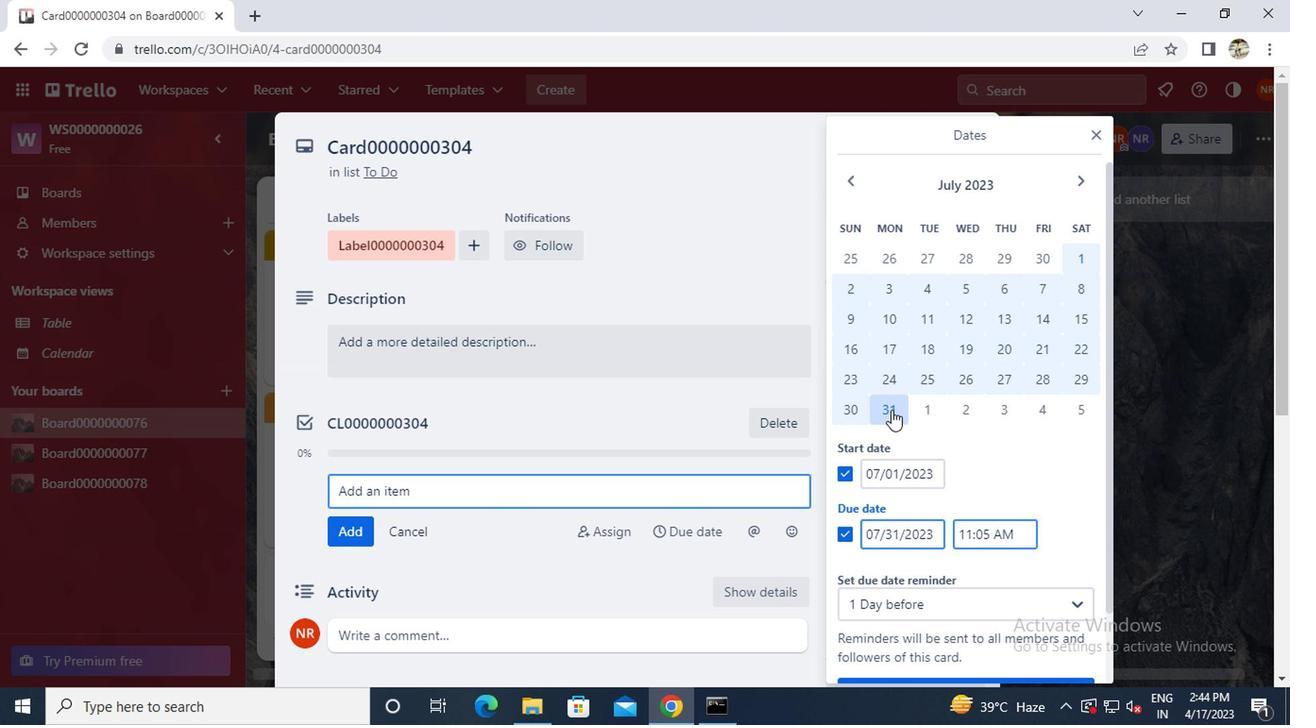 
Action: Mouse moved to (884, 613)
Screenshot: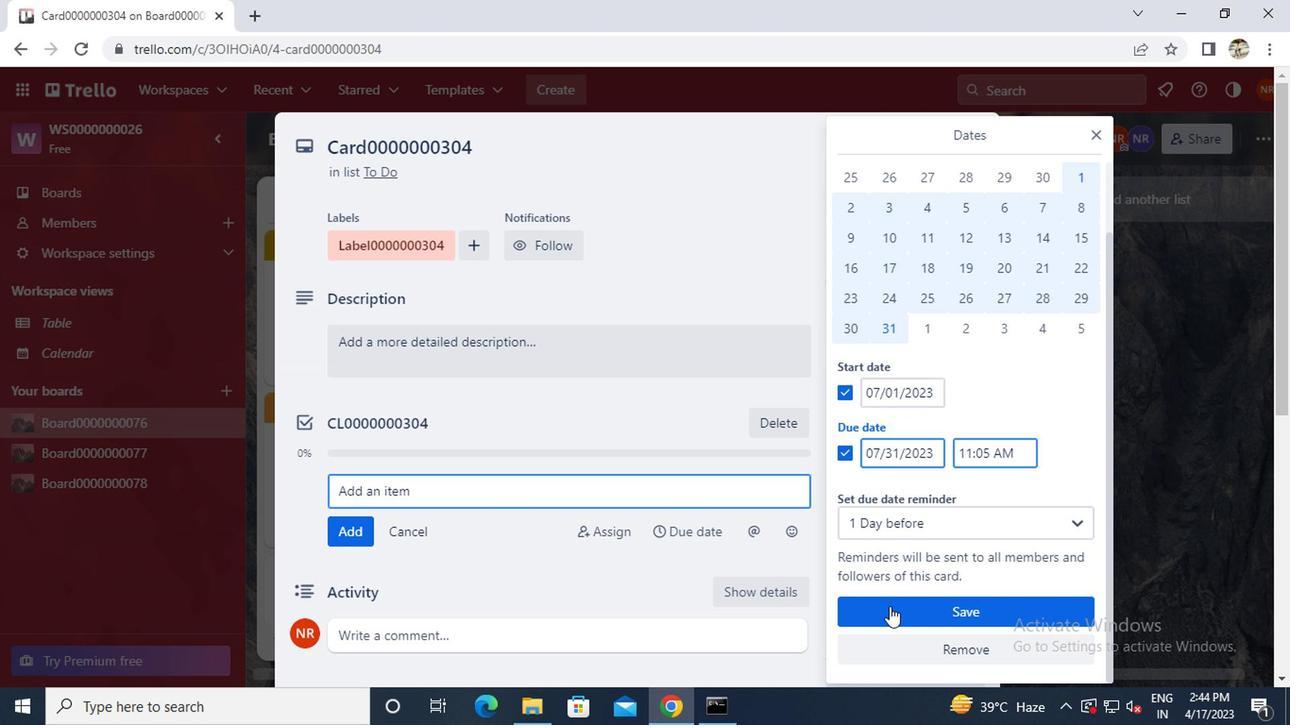 
Action: Mouse pressed left at (884, 613)
Screenshot: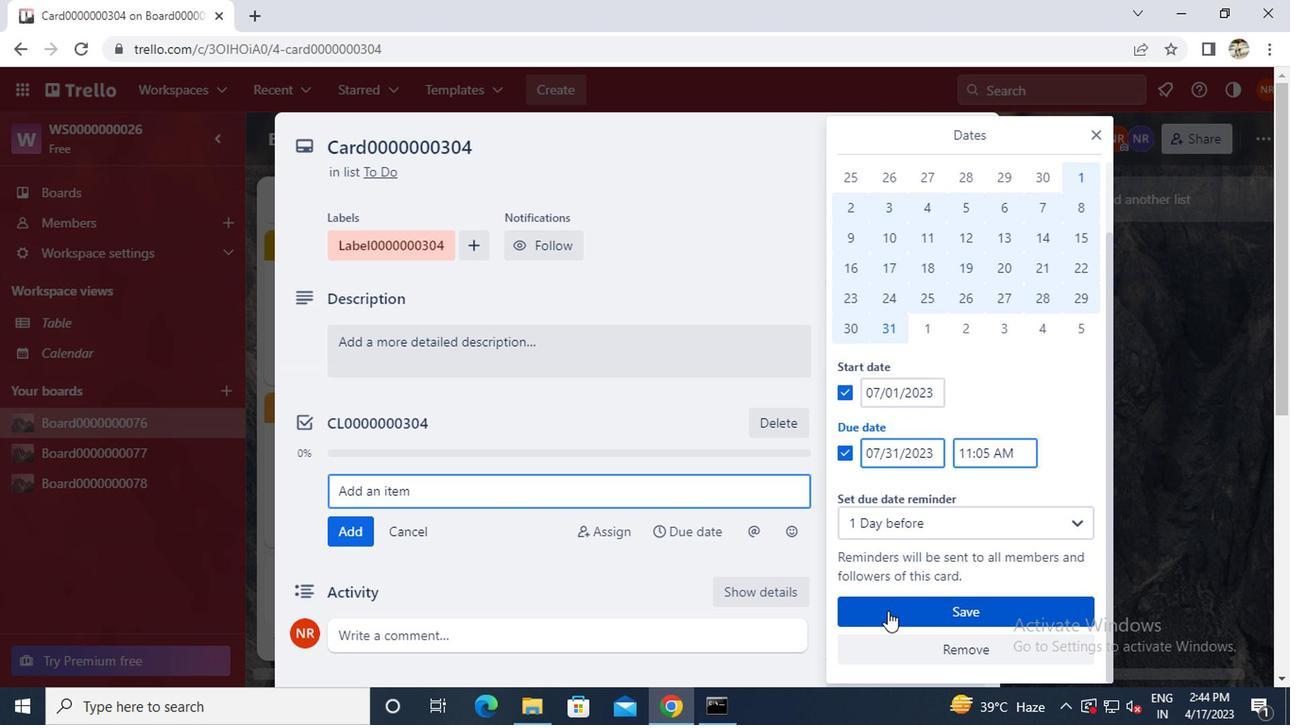 
